 Task: Find connections with filter location Al Quşayr with filter topic #moneywith filter profile language Potuguese with filter current company Rangam with filter school Chennai jobs and careers with filter industry Environmental Services with filter service category Budgeting with filter keywords title Marketing Specialist
Action: Mouse moved to (611, 86)
Screenshot: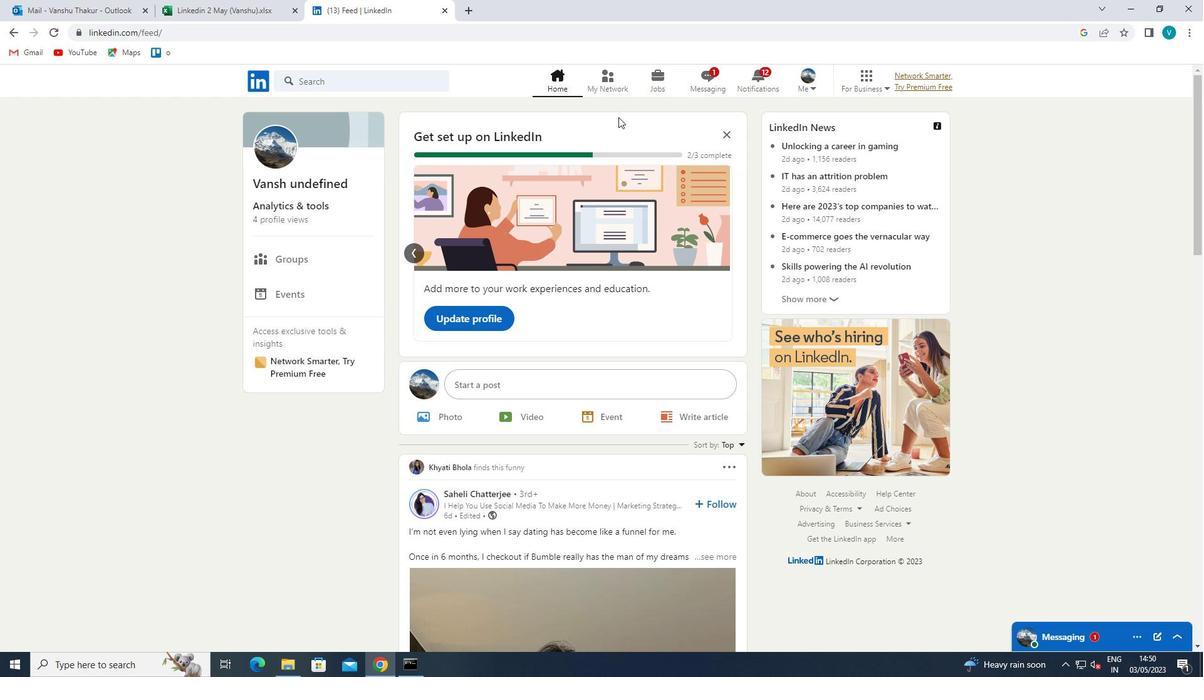 
Action: Mouse pressed left at (611, 86)
Screenshot: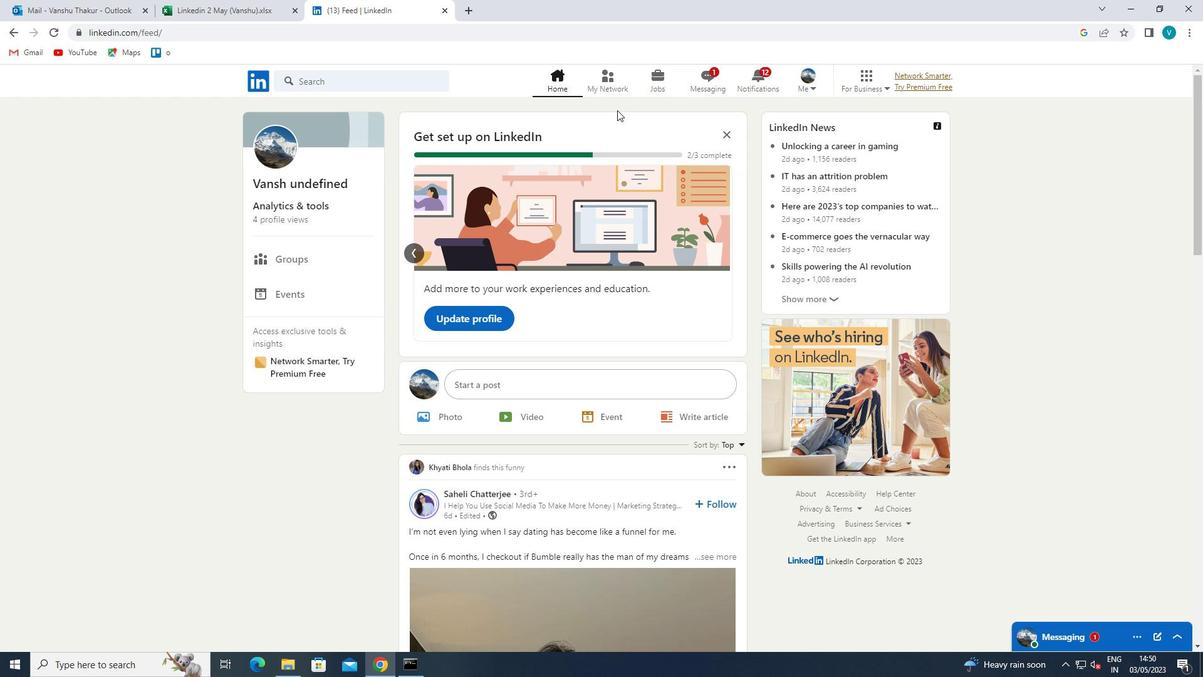 
Action: Mouse moved to (349, 156)
Screenshot: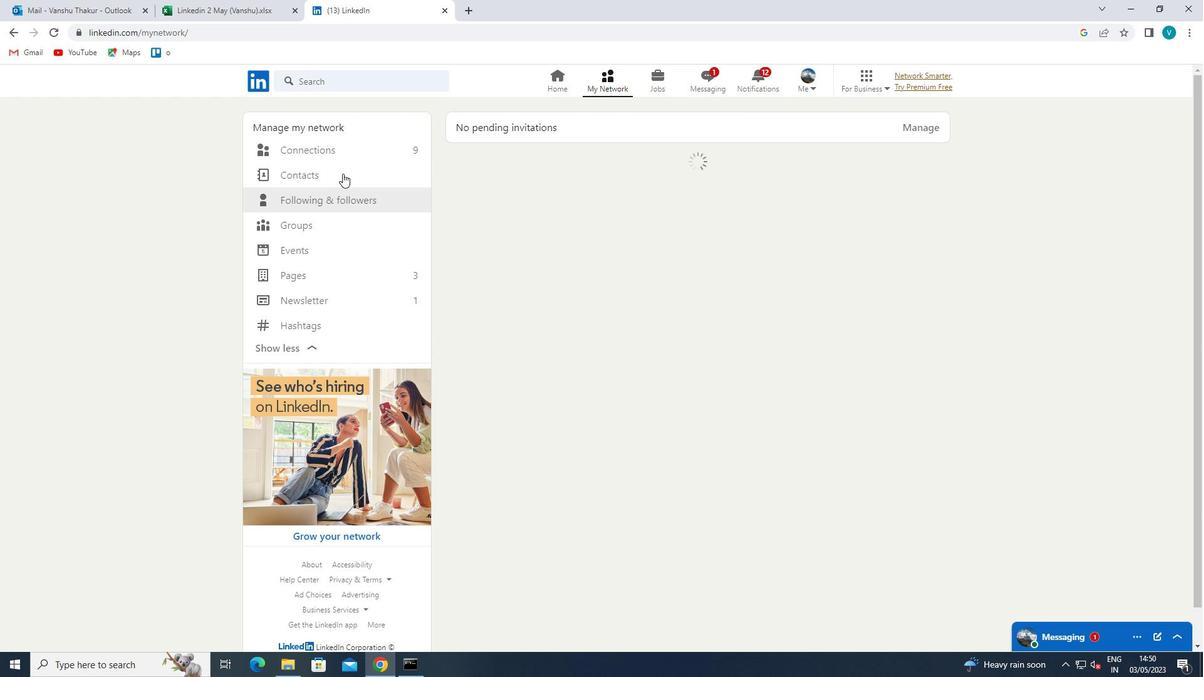 
Action: Mouse pressed left at (349, 156)
Screenshot: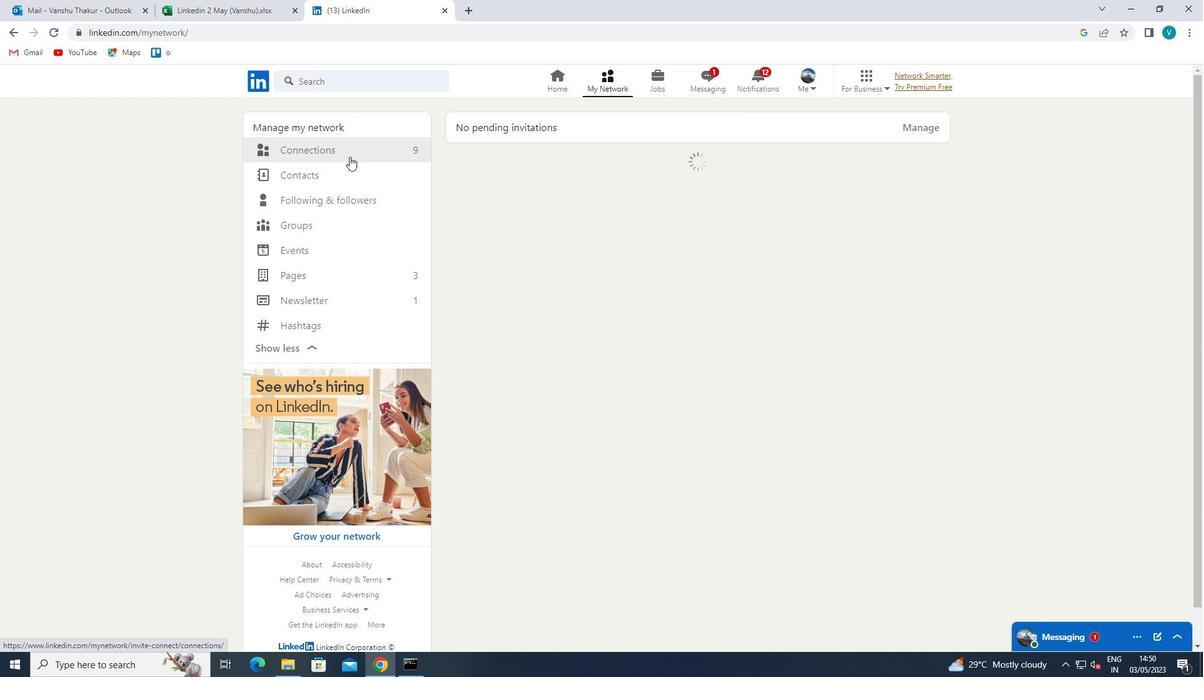 
Action: Mouse moved to (724, 156)
Screenshot: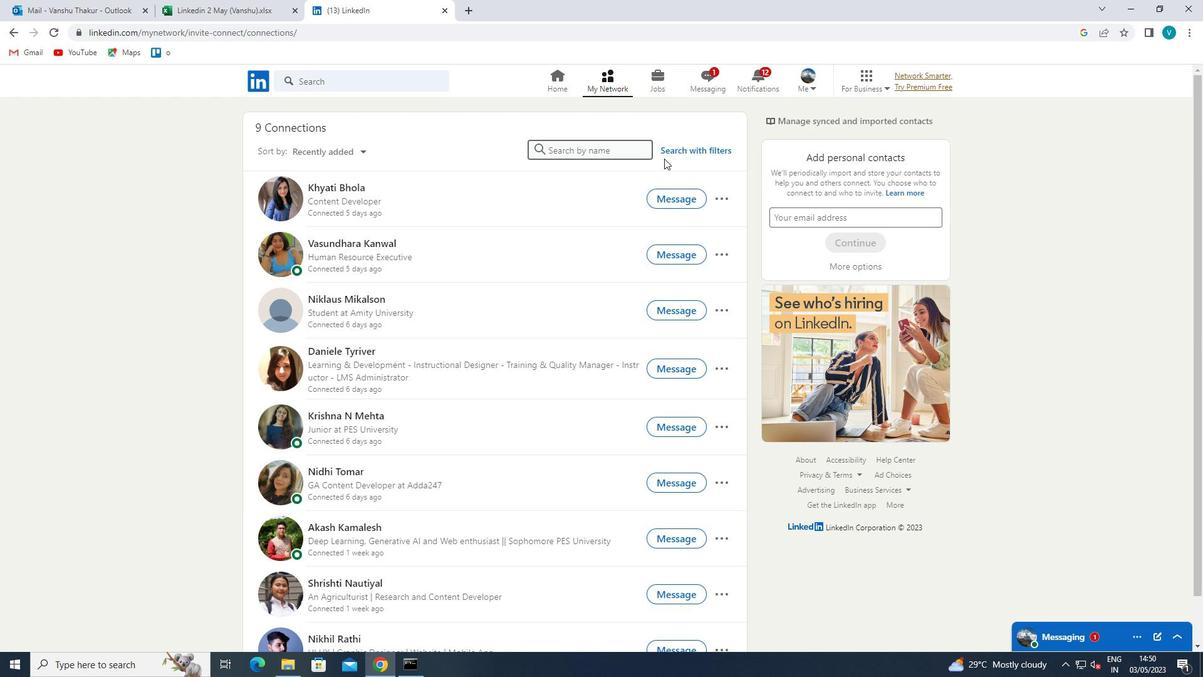 
Action: Mouse pressed left at (724, 156)
Screenshot: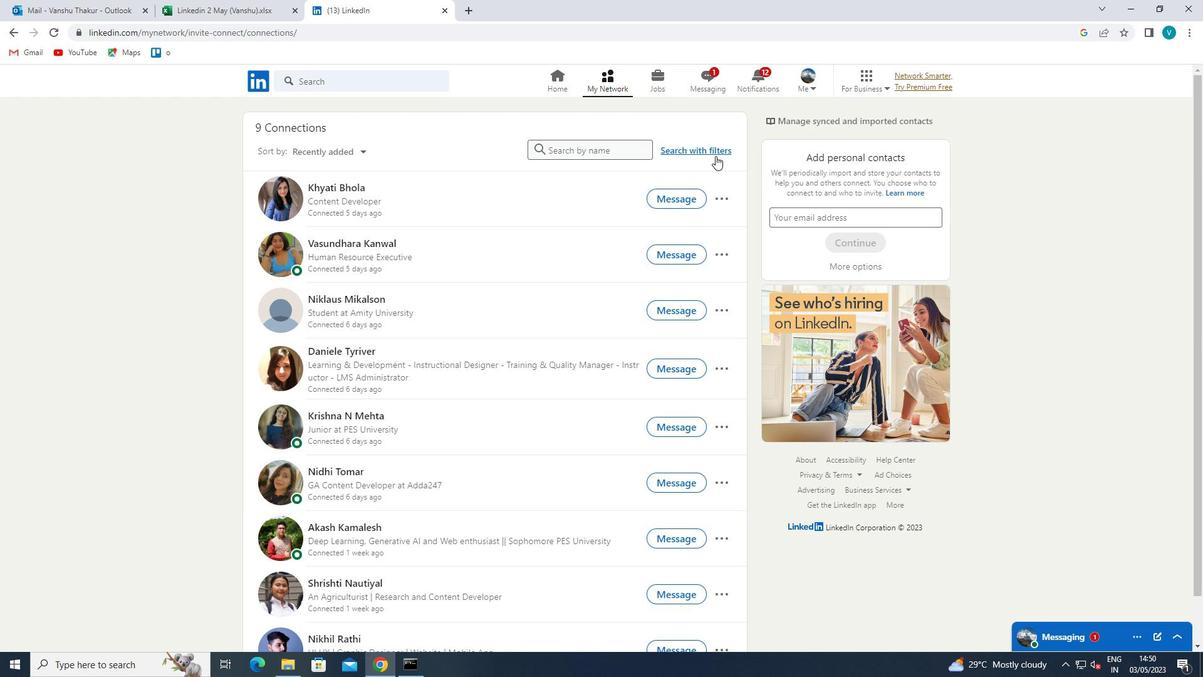 
Action: Mouse moved to (593, 122)
Screenshot: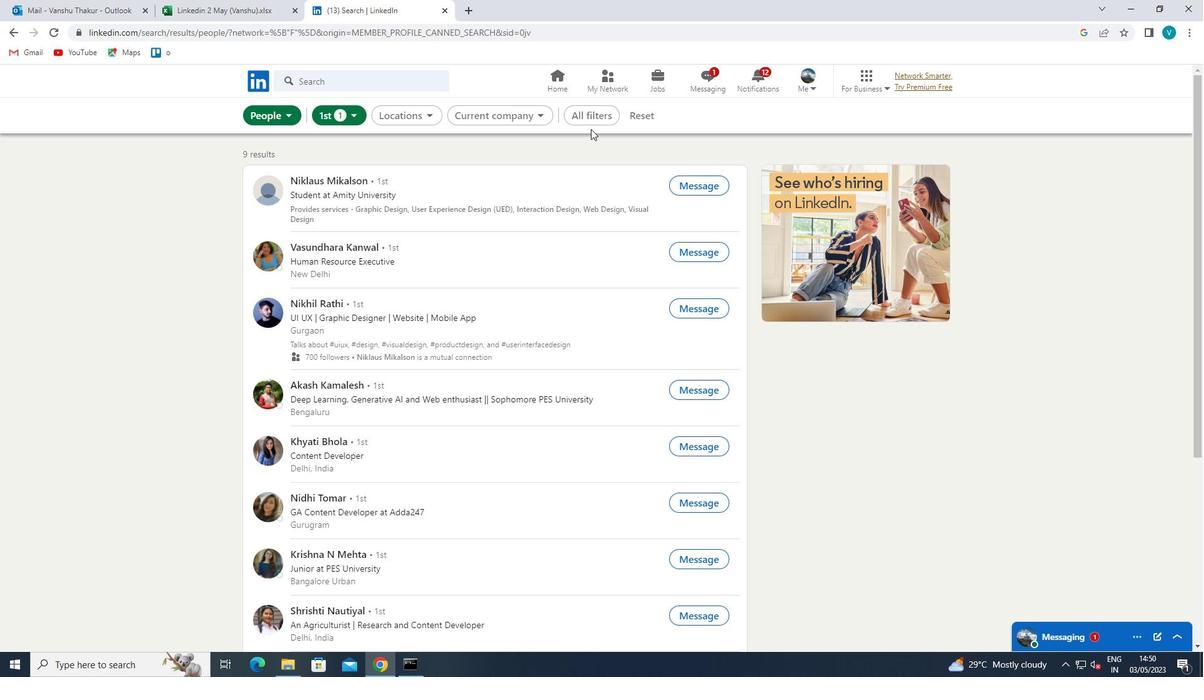 
Action: Mouse pressed left at (593, 122)
Screenshot: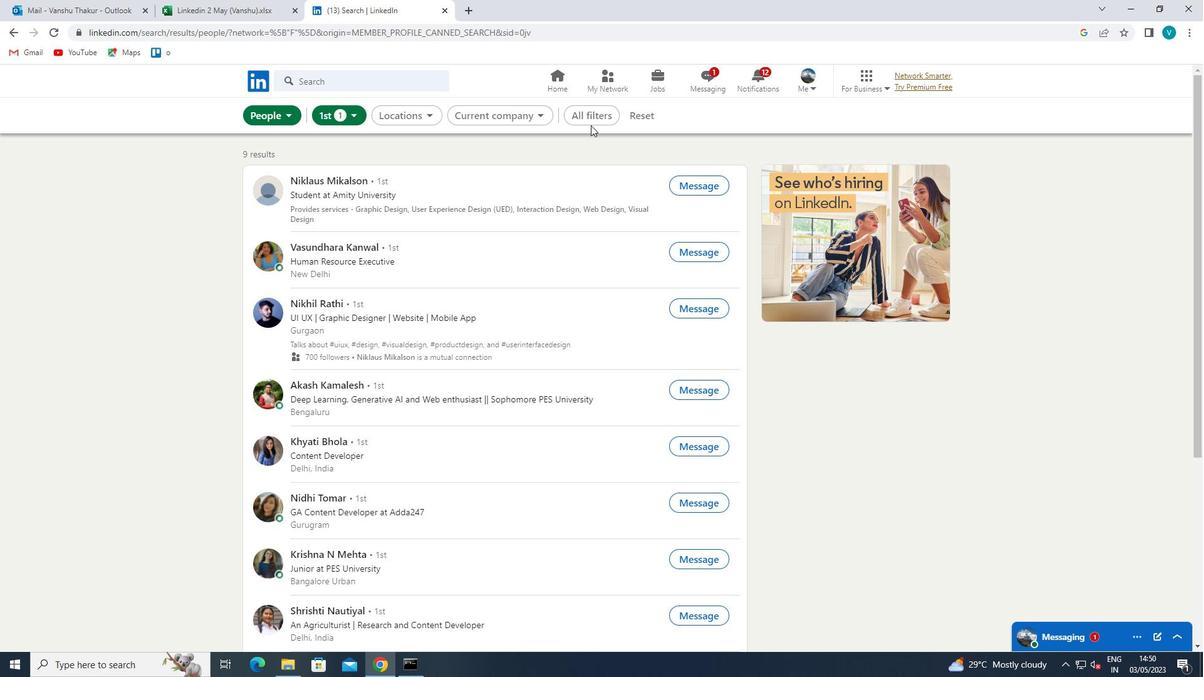 
Action: Mouse moved to (1104, 347)
Screenshot: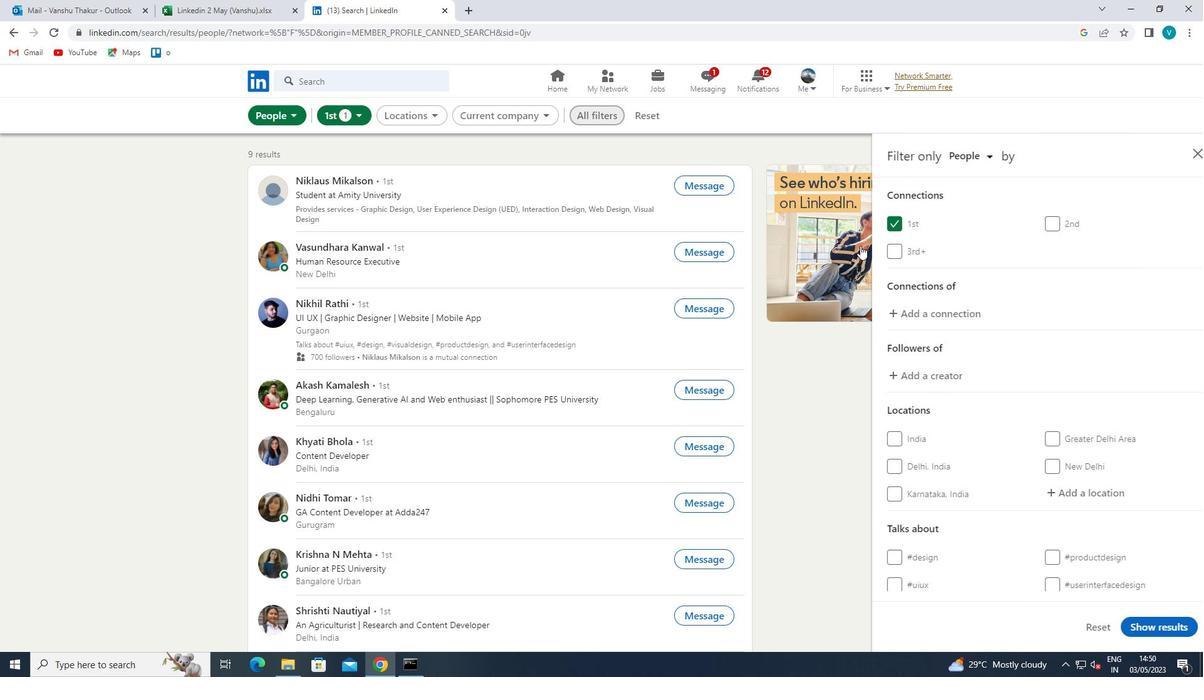 
Action: Mouse scrolled (1104, 347) with delta (0, 0)
Screenshot: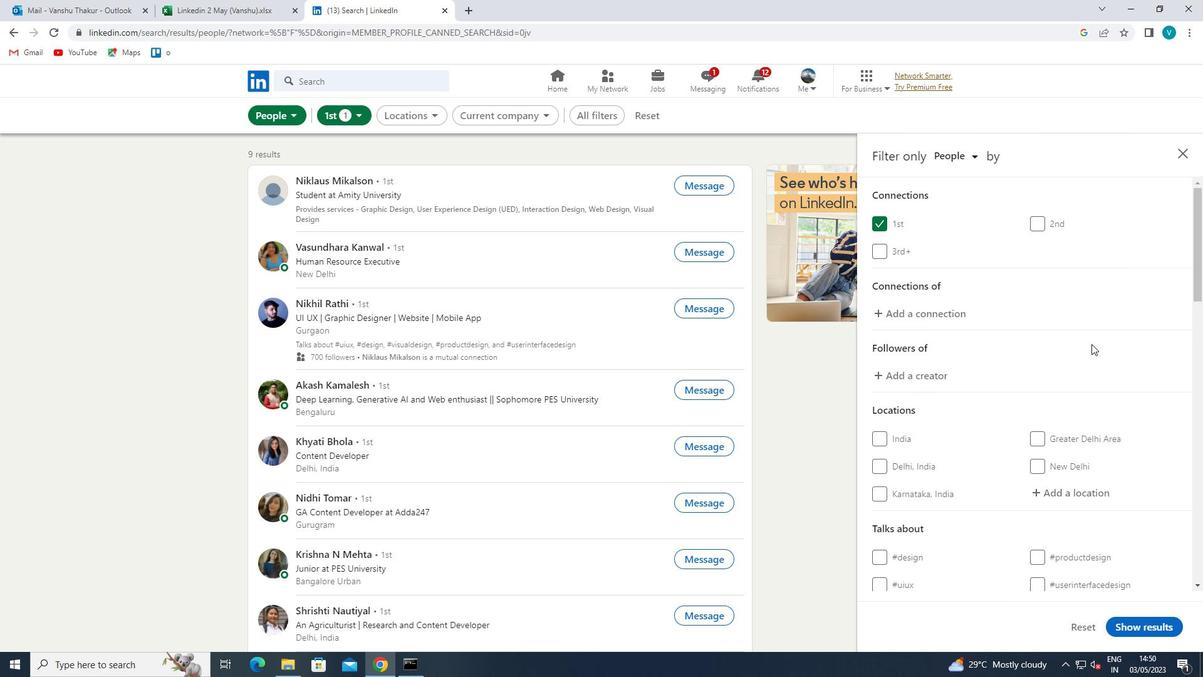 
Action: Mouse moved to (1086, 426)
Screenshot: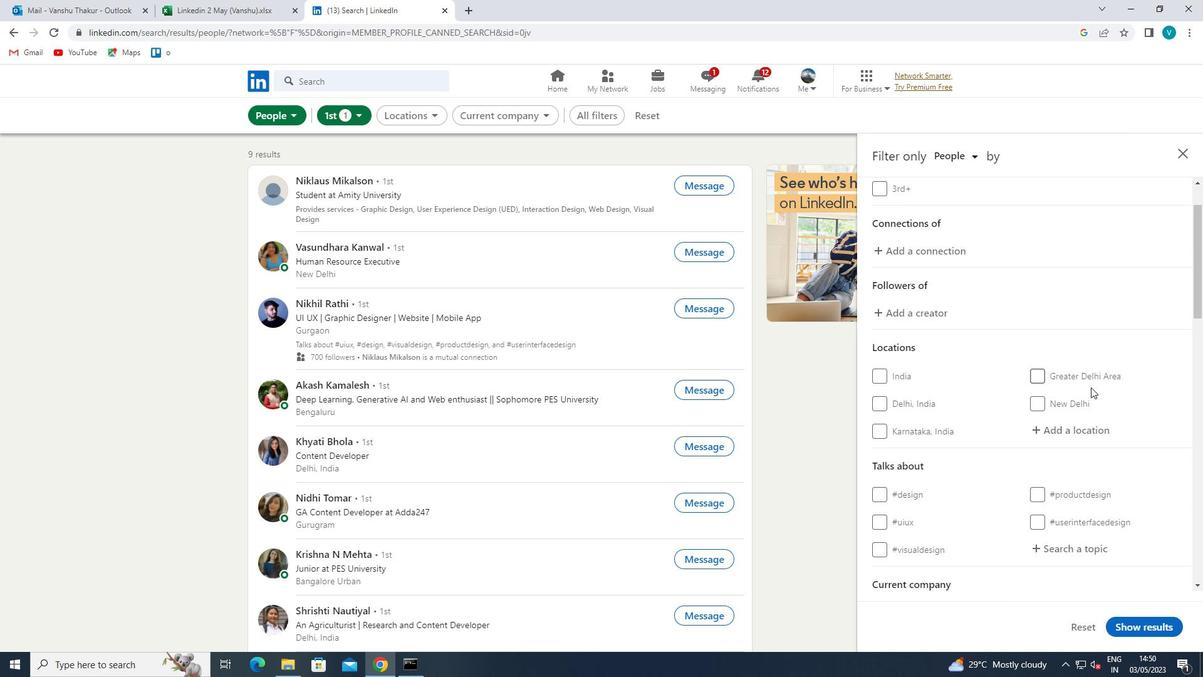 
Action: Mouse pressed left at (1086, 426)
Screenshot: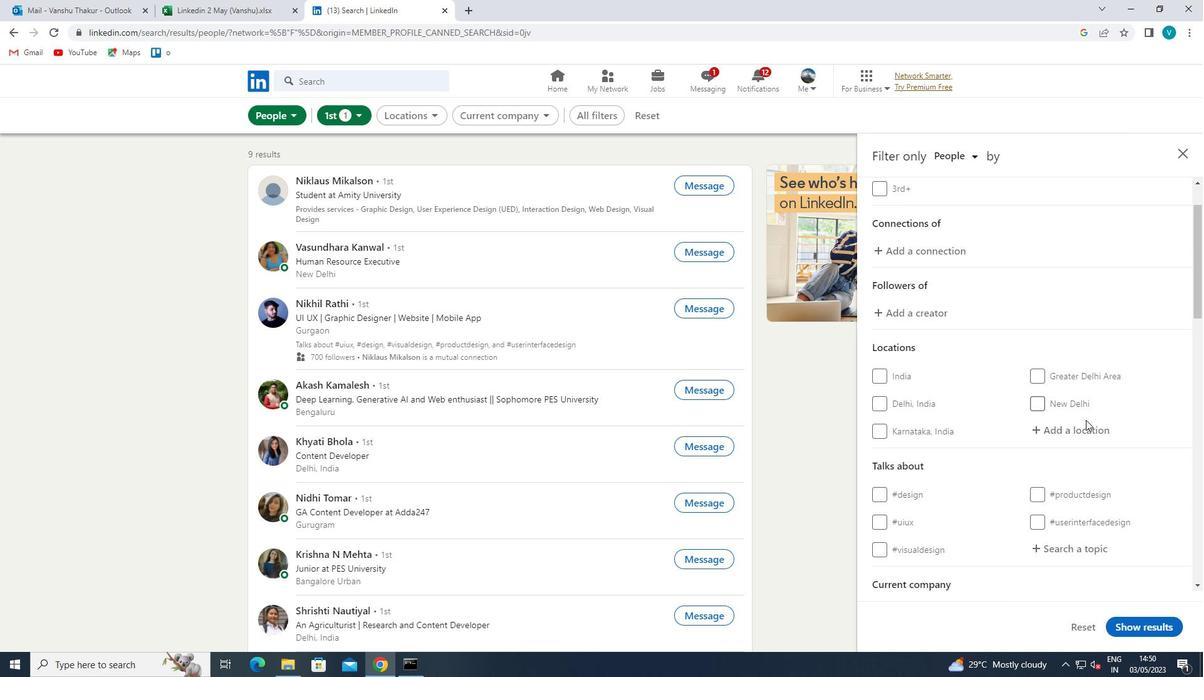 
Action: Key pressed <Key.shift><Key.shift><Key.shift><Key.shift><Key.shift><Key.shift>AI<Key.space><Key.shift><Key.shift>QUSAYR
Screenshot: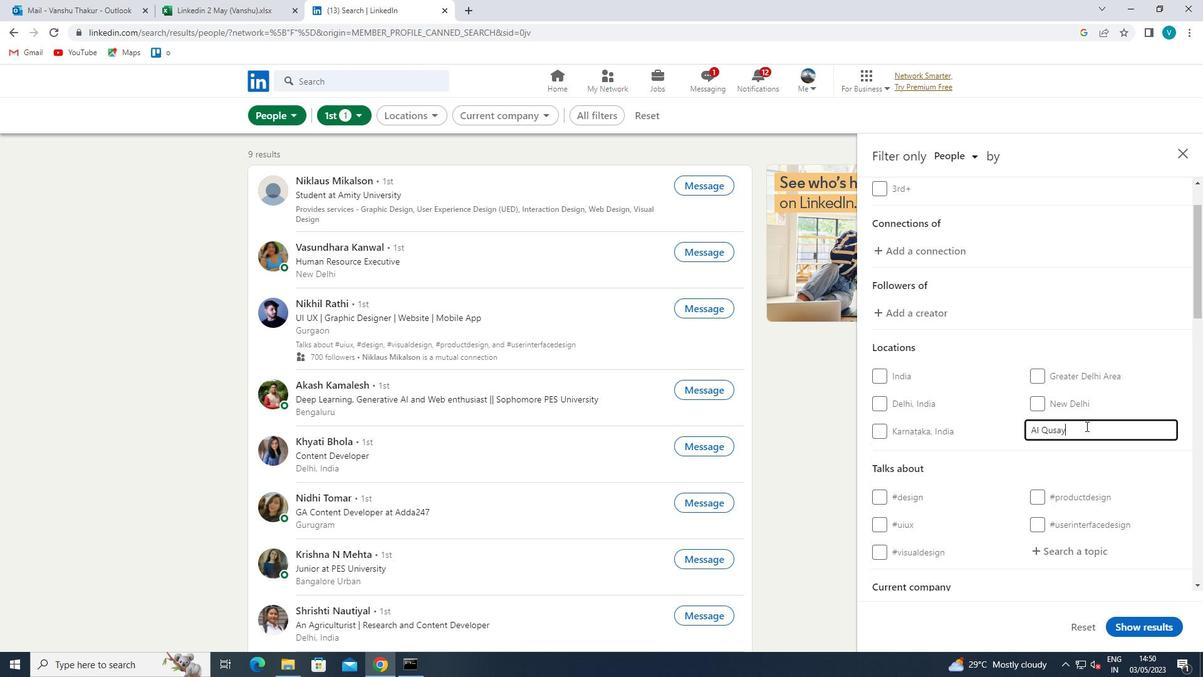 
Action: Mouse moved to (1026, 455)
Screenshot: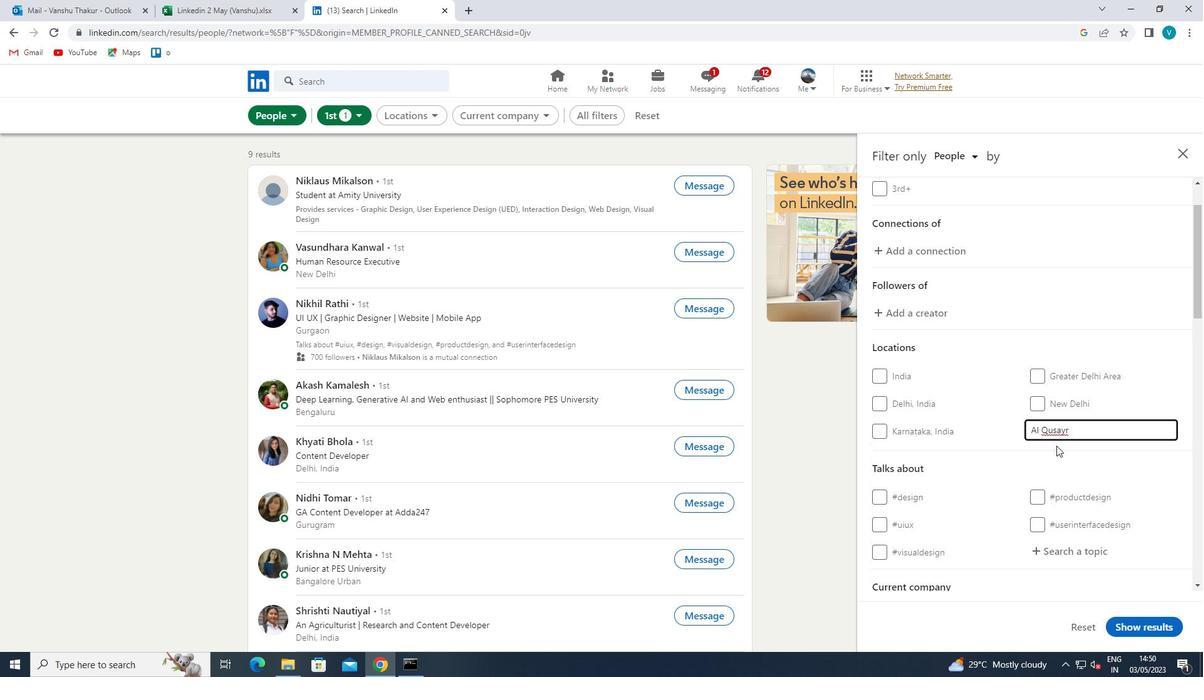 
Action: Mouse pressed left at (1026, 455)
Screenshot: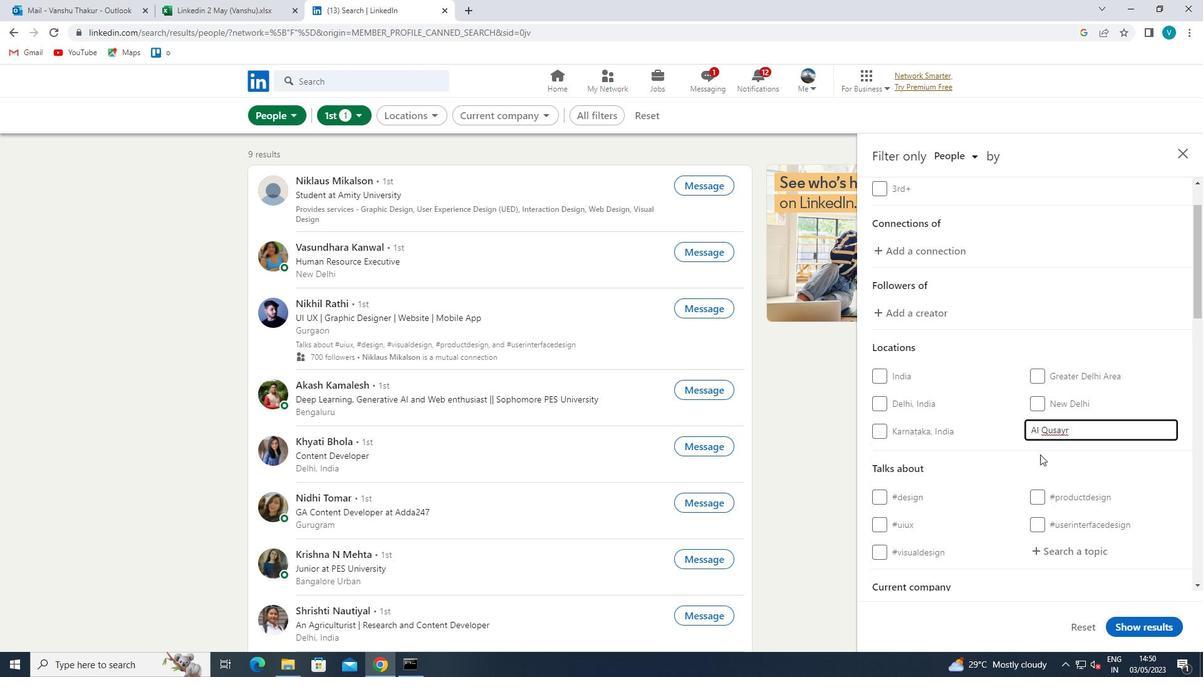 
Action: Mouse scrolled (1026, 454) with delta (0, 0)
Screenshot: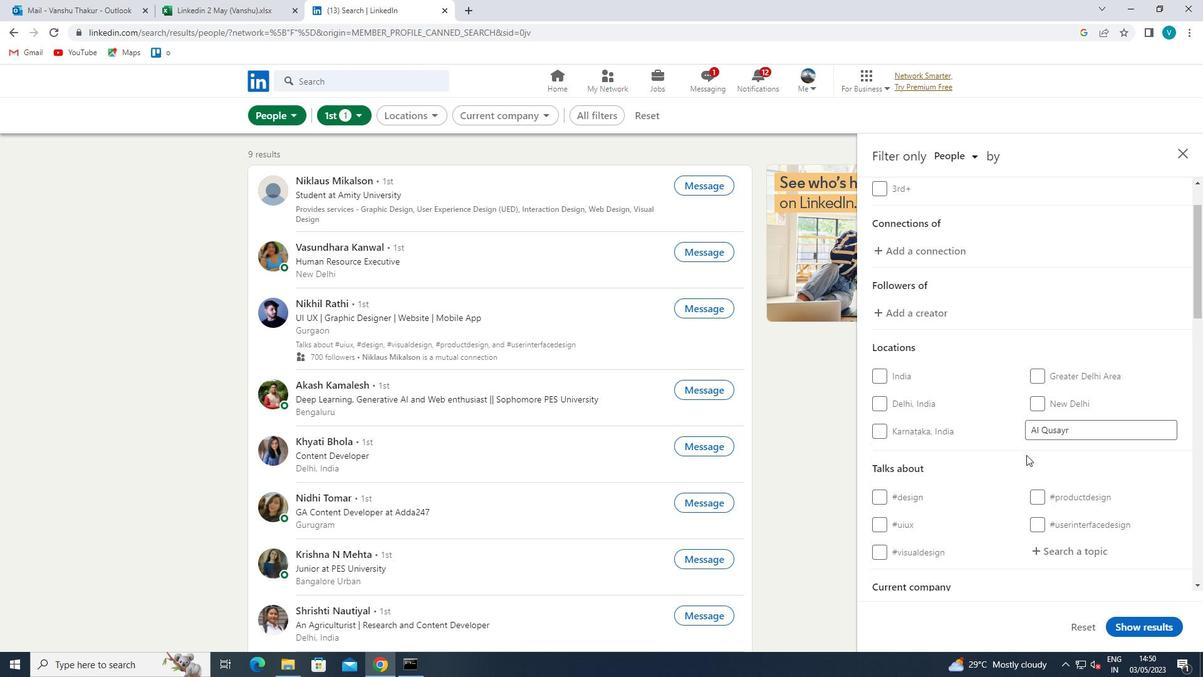 
Action: Mouse scrolled (1026, 454) with delta (0, 0)
Screenshot: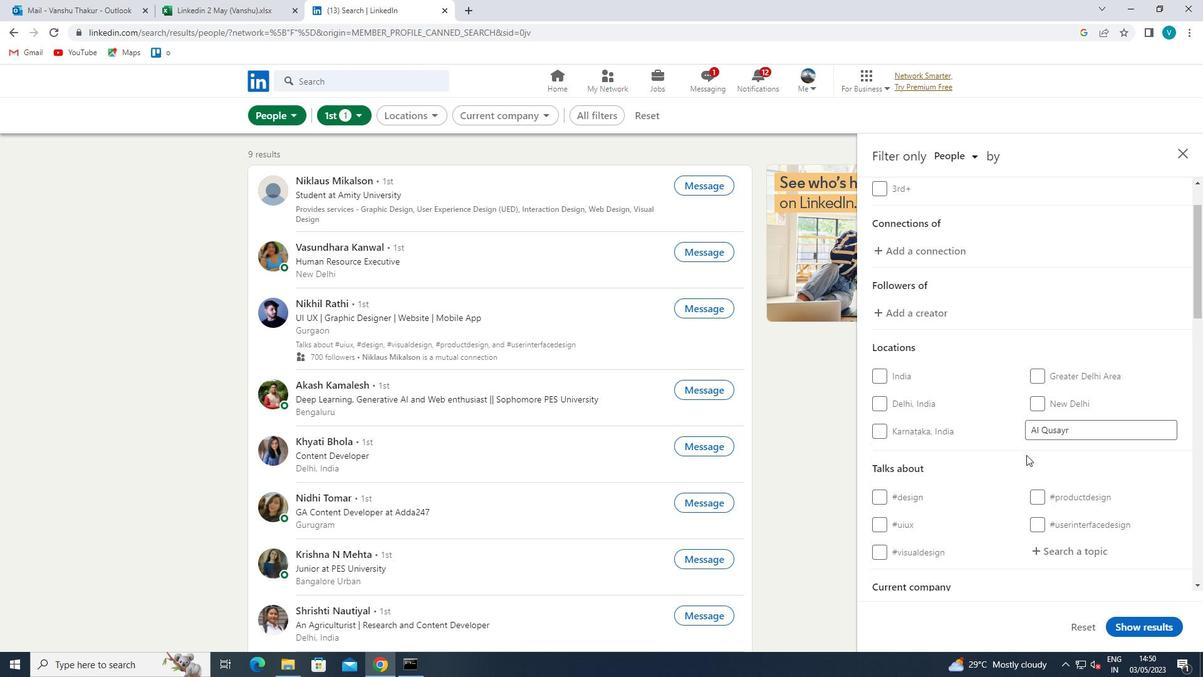 
Action: Mouse moved to (1057, 428)
Screenshot: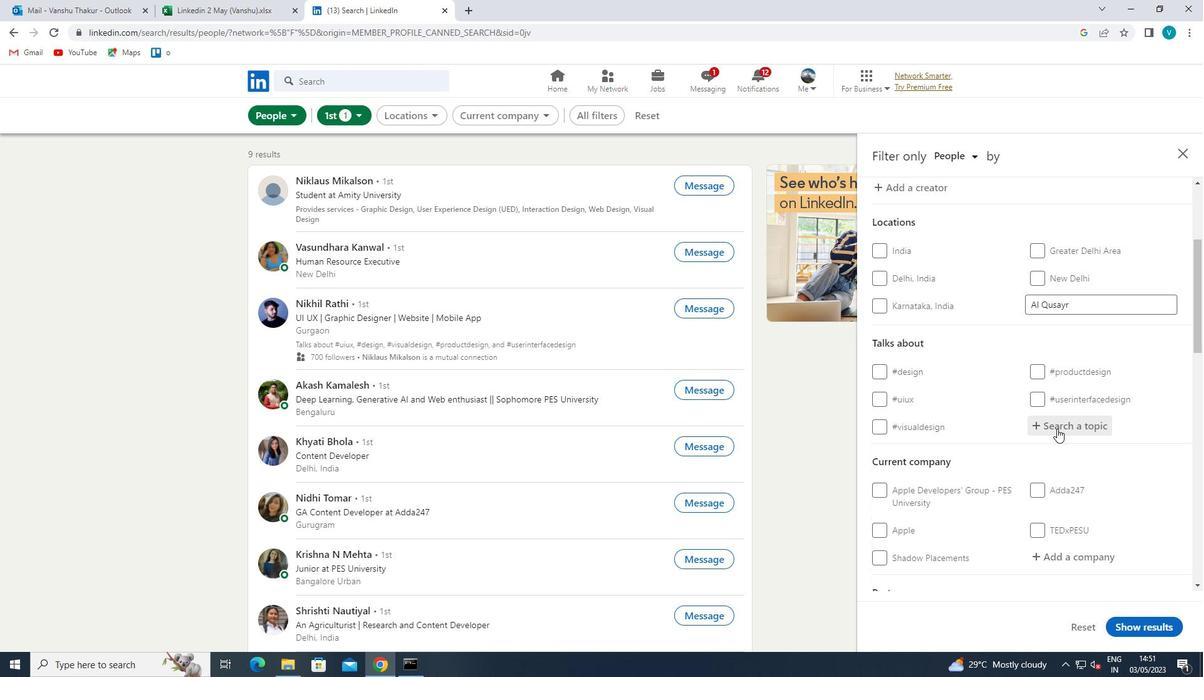 
Action: Mouse pressed left at (1057, 428)
Screenshot: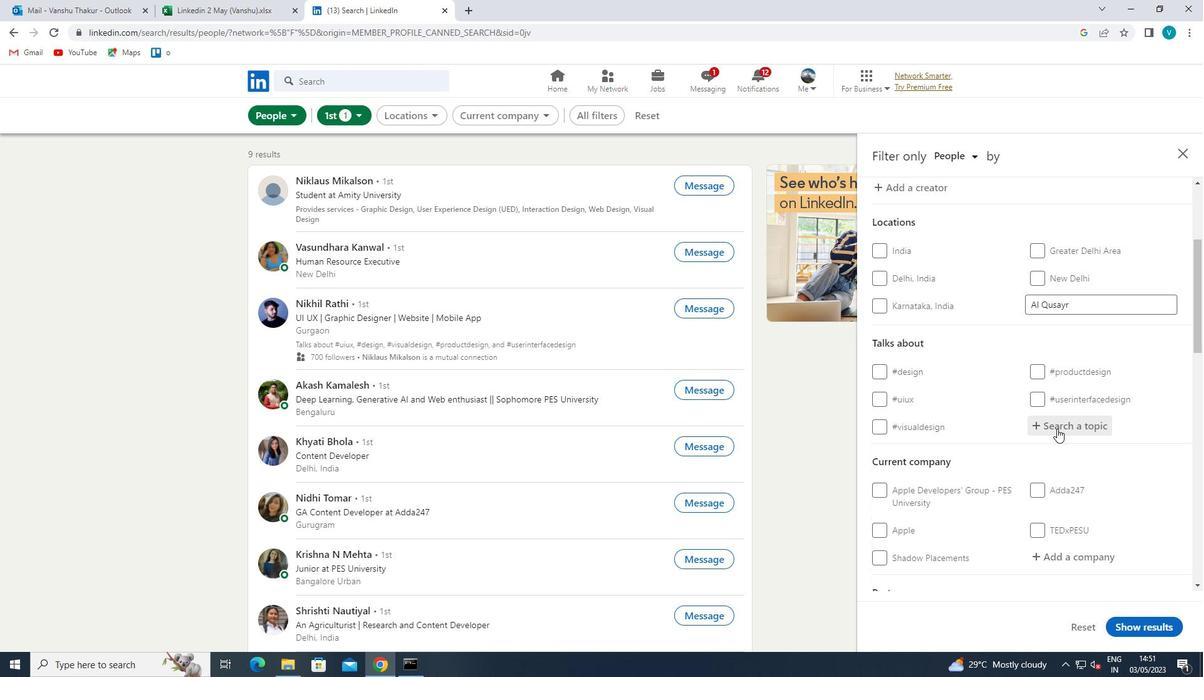
Action: Key pressed <Key.shift>#MONEY
Screenshot: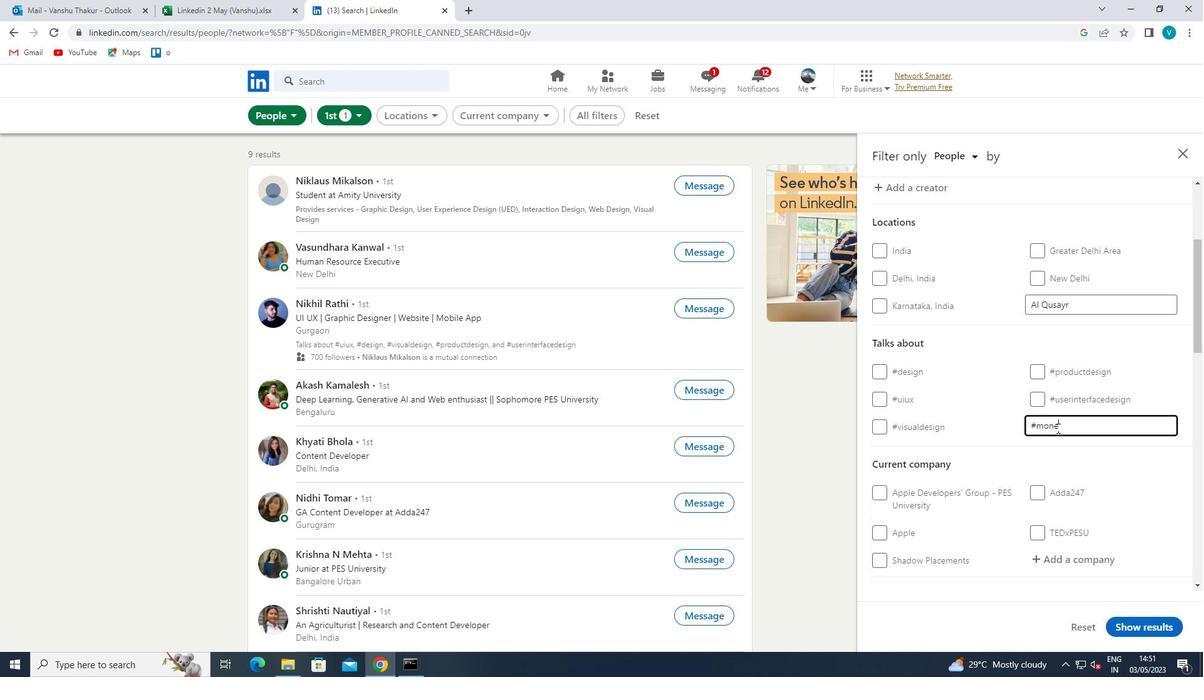 
Action: Mouse moved to (1018, 450)
Screenshot: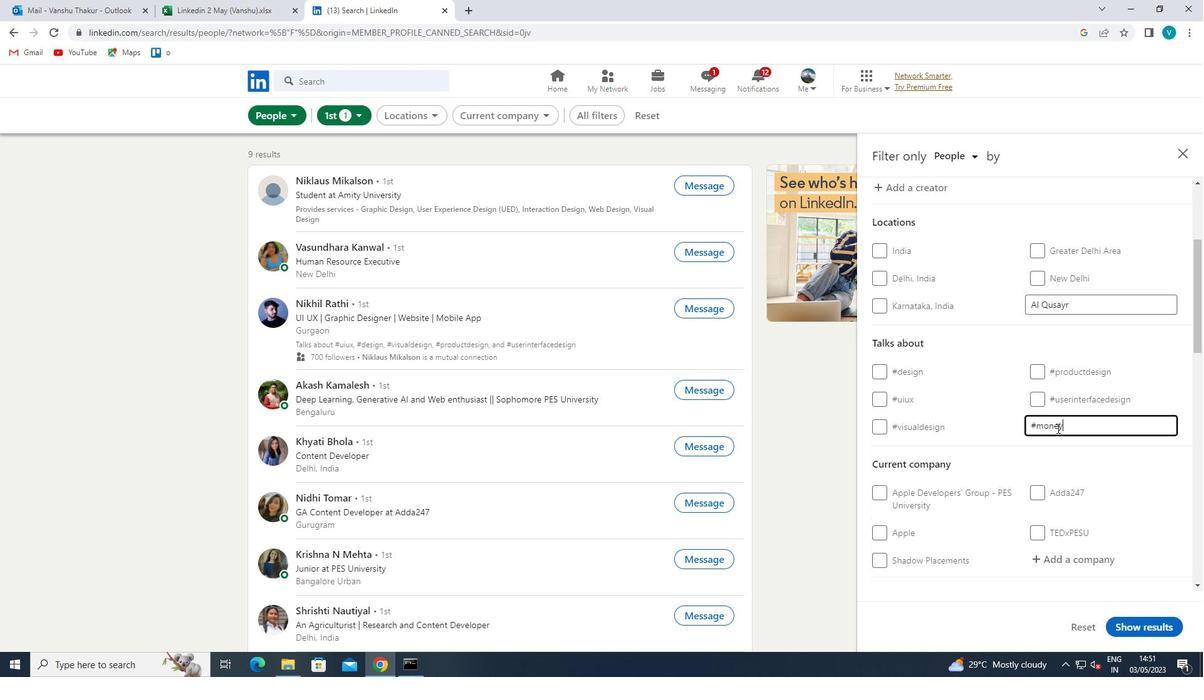 
Action: Mouse pressed left at (1018, 450)
Screenshot: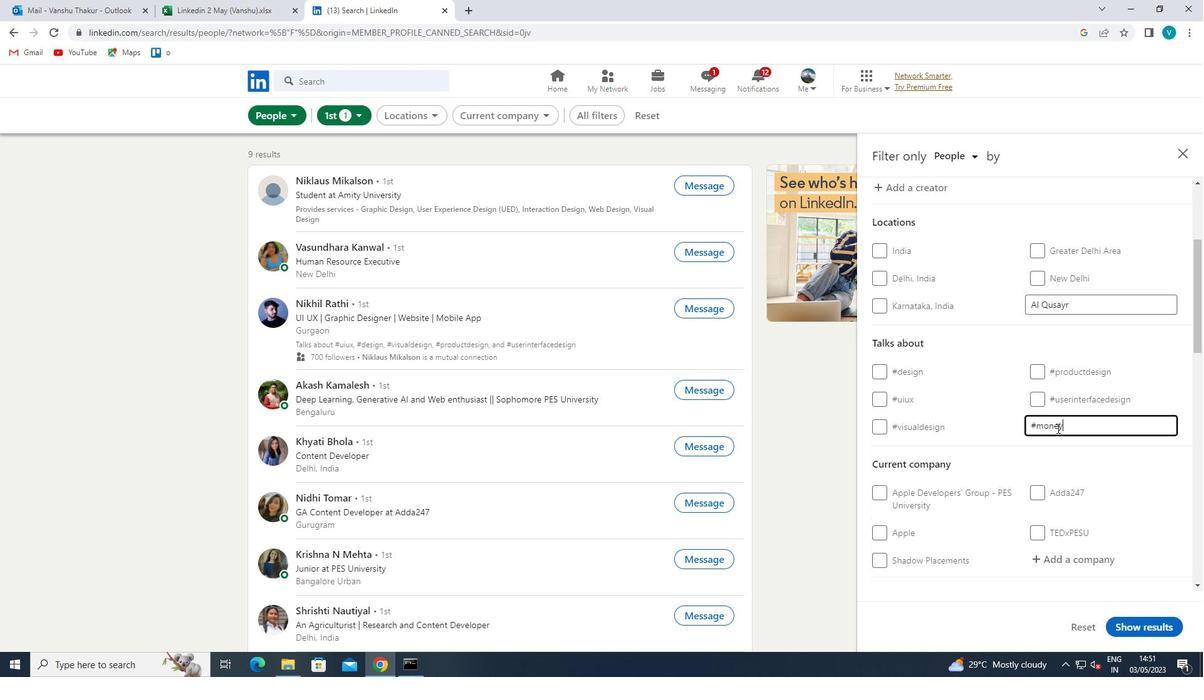
Action: Mouse scrolled (1018, 450) with delta (0, 0)
Screenshot: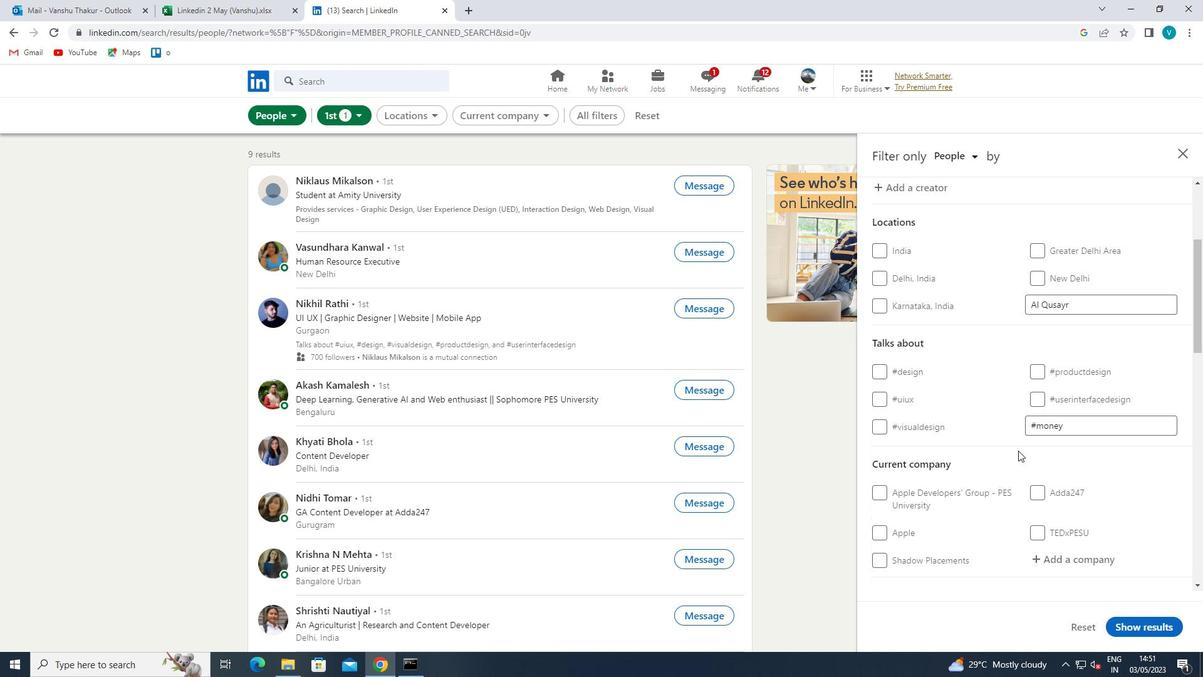 
Action: Mouse scrolled (1018, 450) with delta (0, 0)
Screenshot: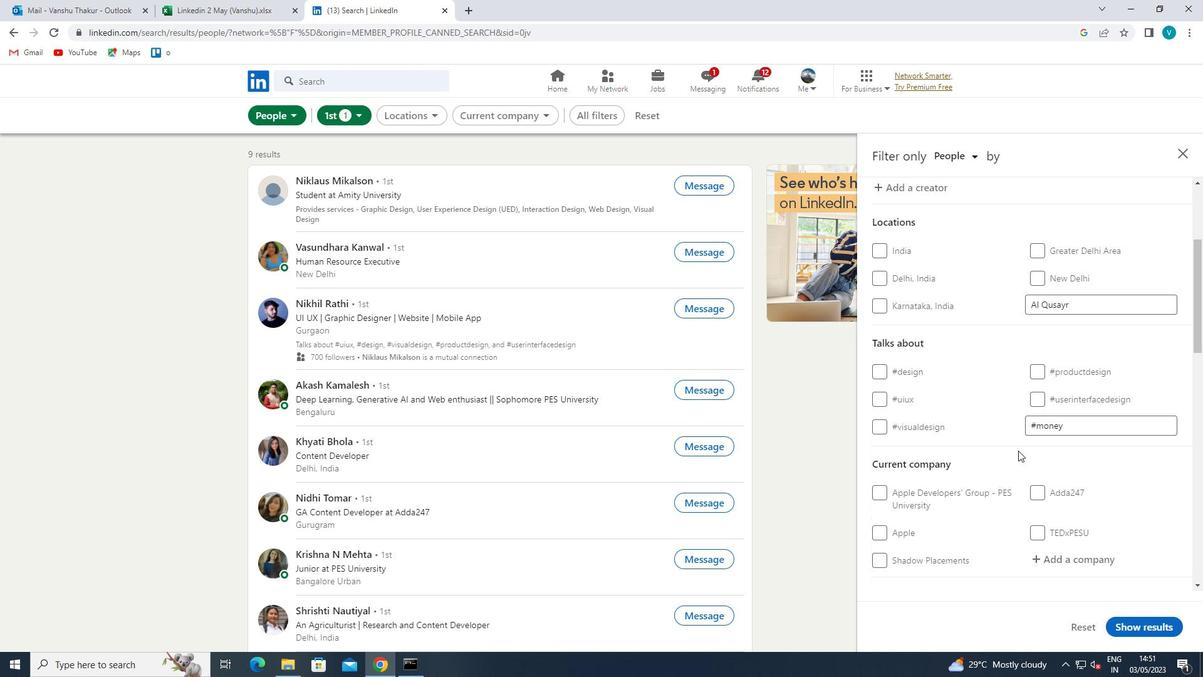 
Action: Mouse moved to (1067, 437)
Screenshot: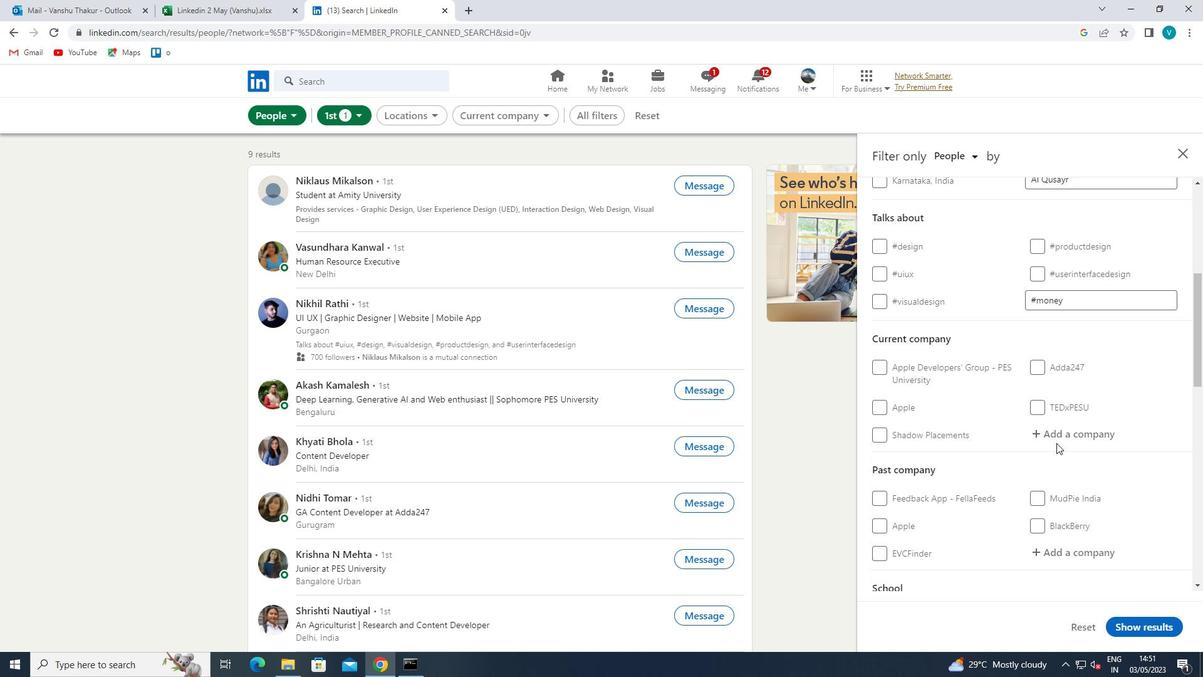 
Action: Mouse pressed left at (1067, 437)
Screenshot: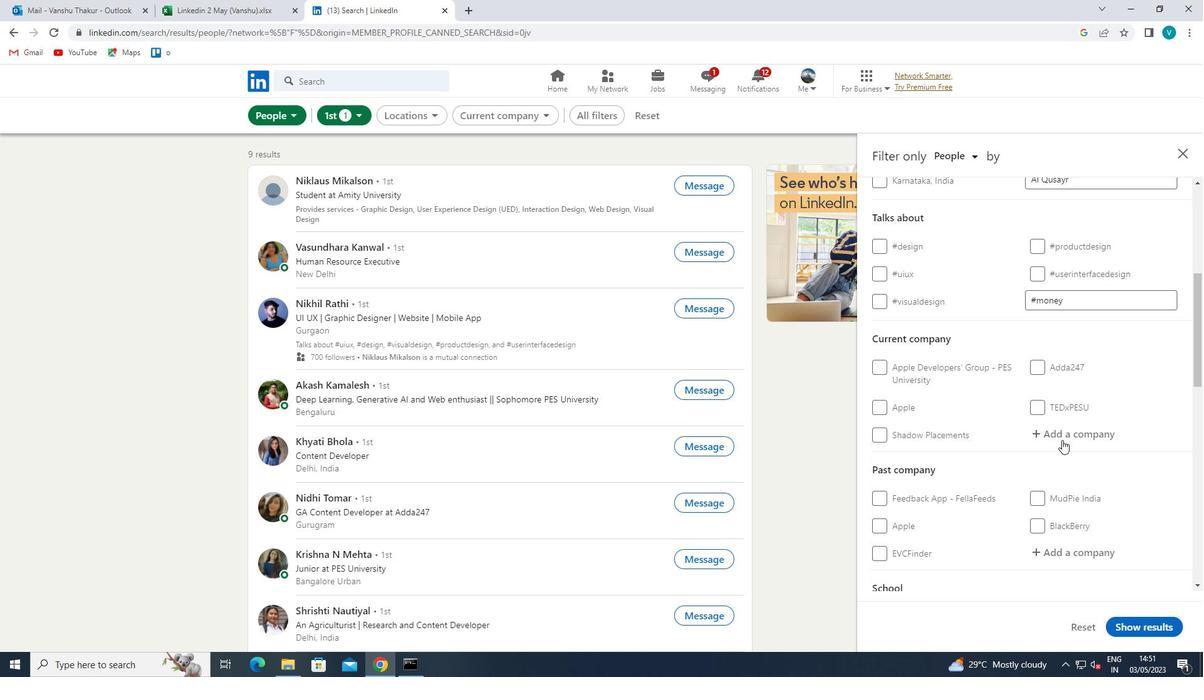 
Action: Key pressed <Key.shift>RANGAM
Screenshot: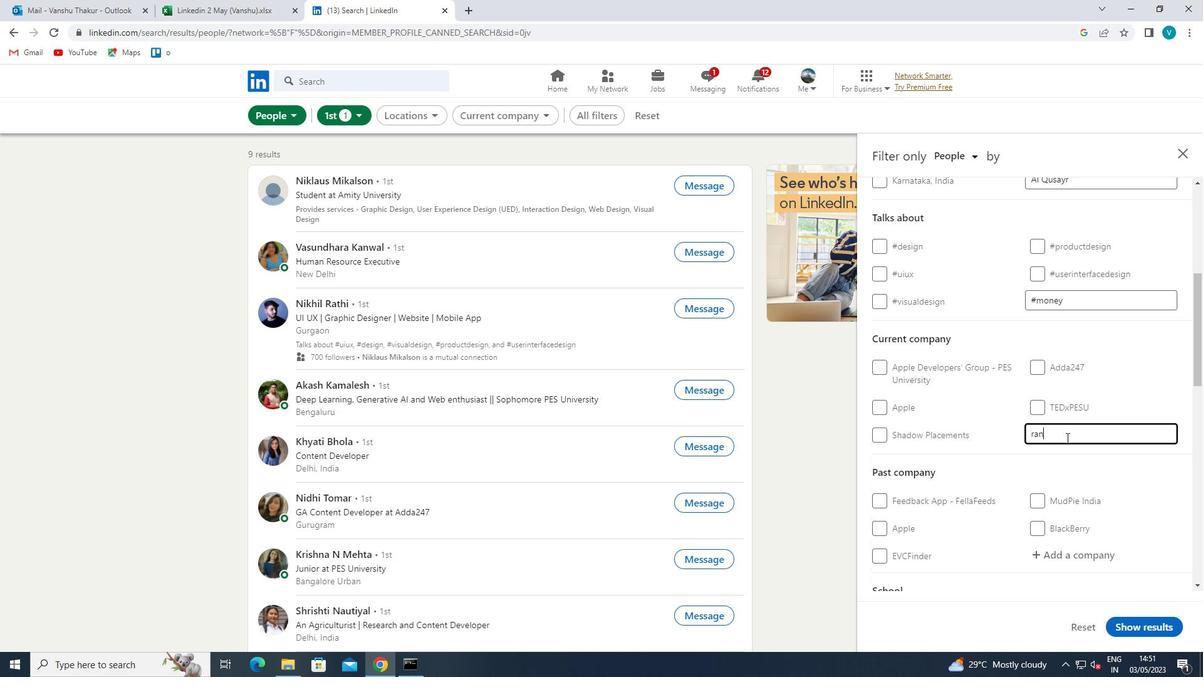 
Action: Mouse moved to (1052, 447)
Screenshot: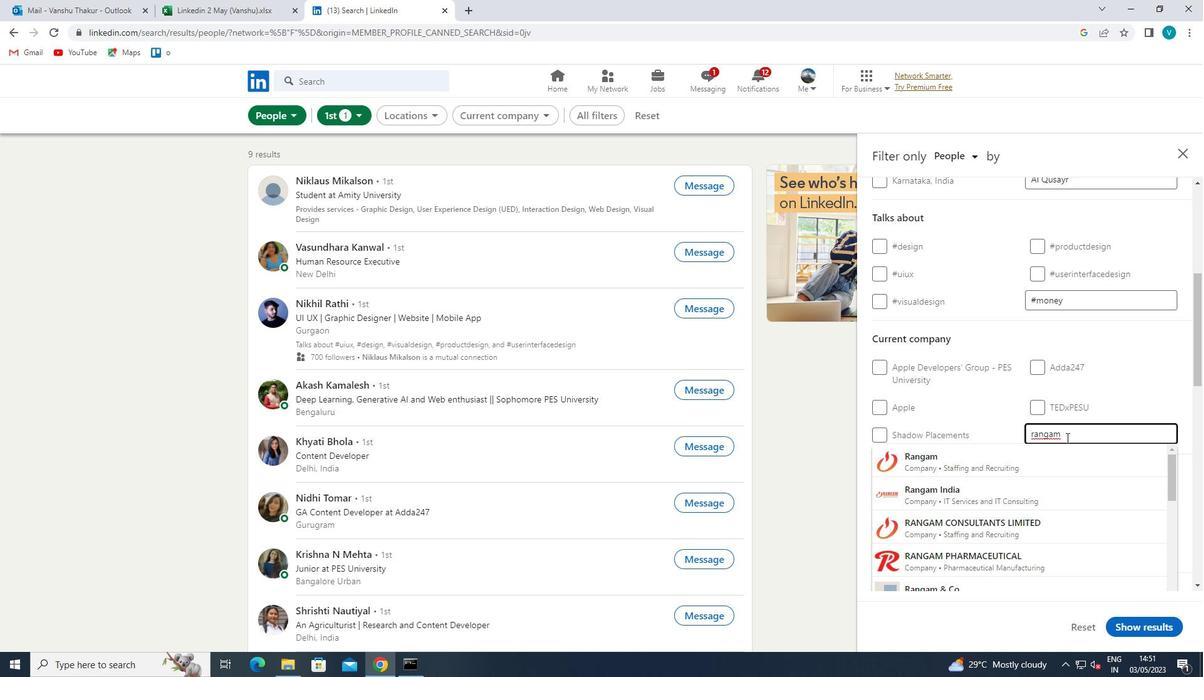
Action: Mouse pressed left at (1052, 447)
Screenshot: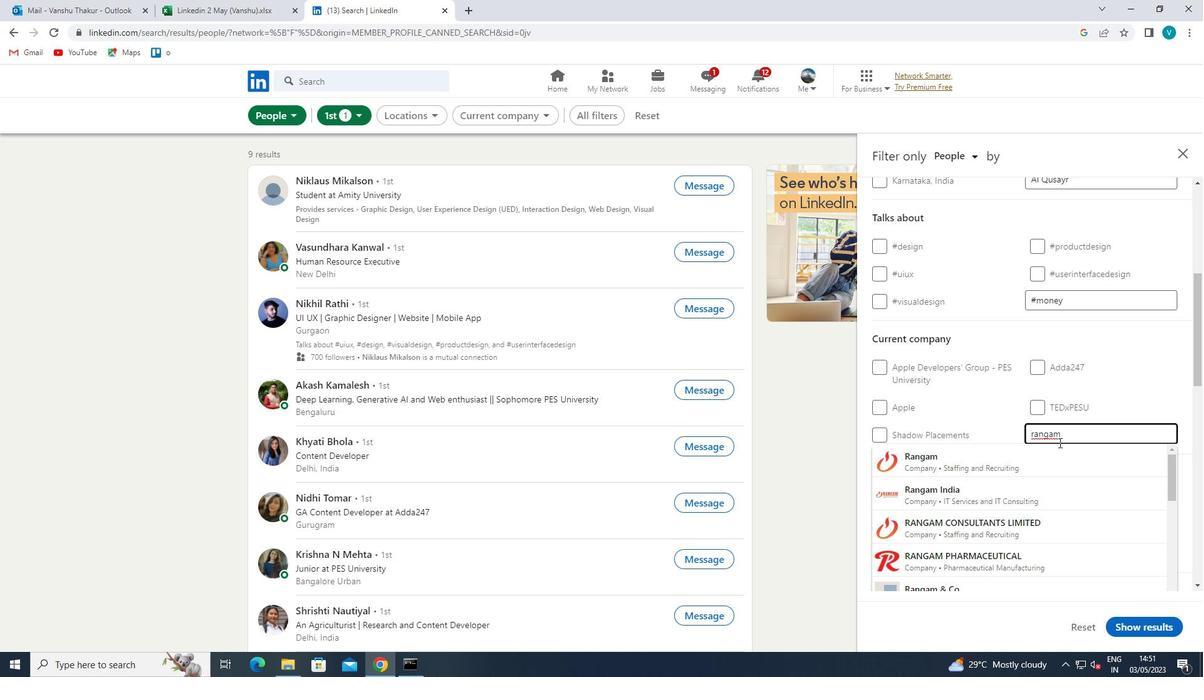 
Action: Mouse scrolled (1052, 446) with delta (0, 0)
Screenshot: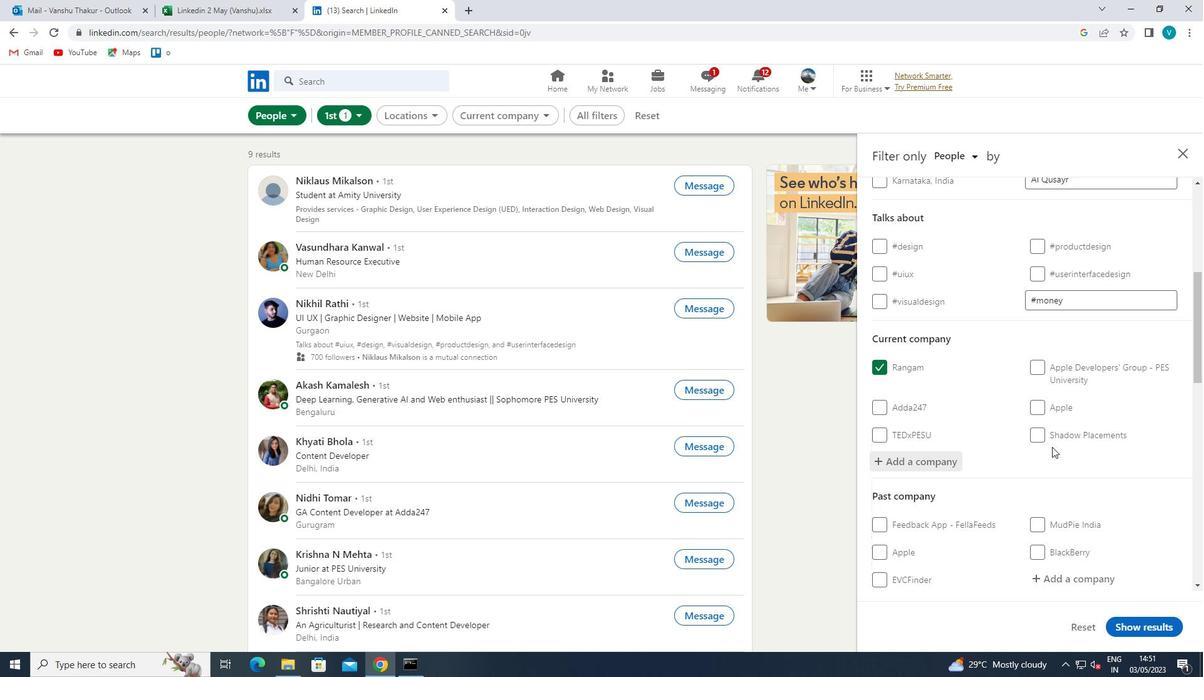 
Action: Mouse scrolled (1052, 446) with delta (0, 0)
Screenshot: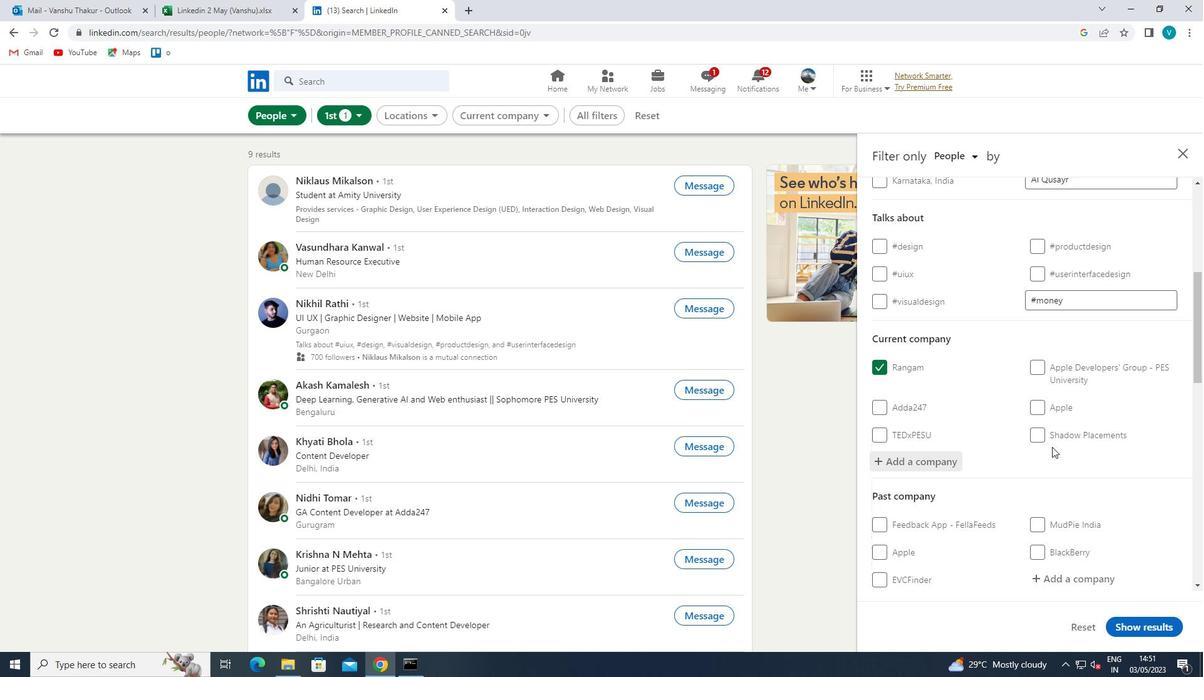 
Action: Mouse scrolled (1052, 446) with delta (0, 0)
Screenshot: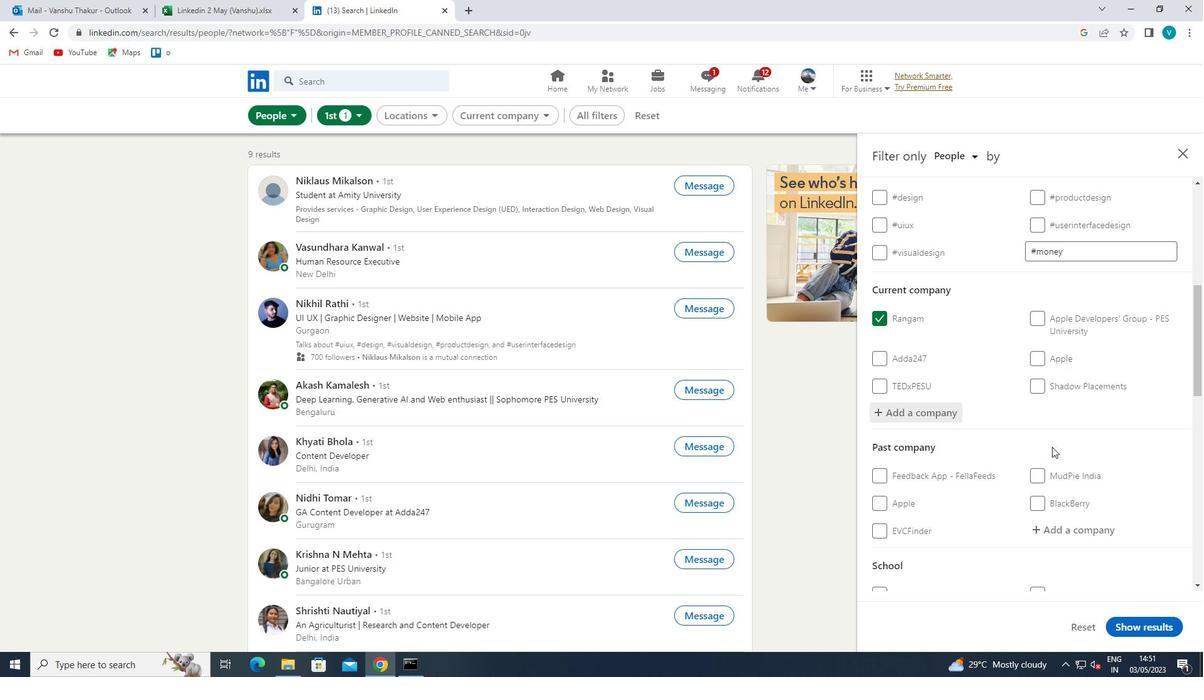 
Action: Mouse scrolled (1052, 446) with delta (0, 0)
Screenshot: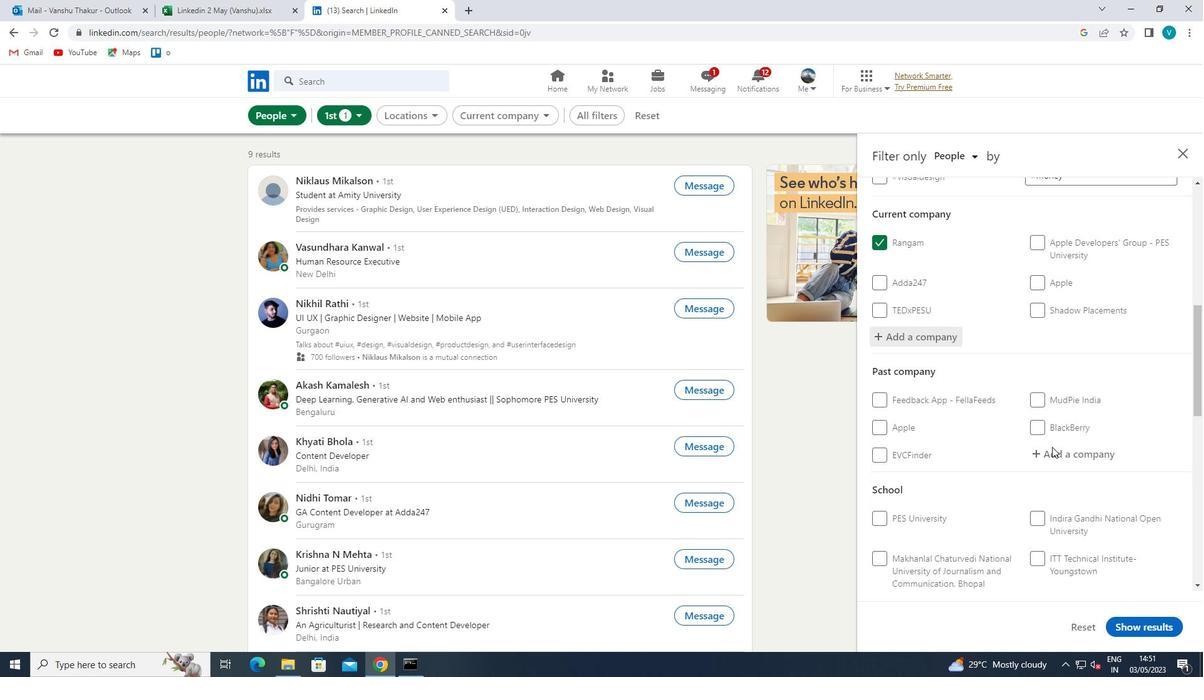 
Action: Mouse scrolled (1052, 446) with delta (0, 0)
Screenshot: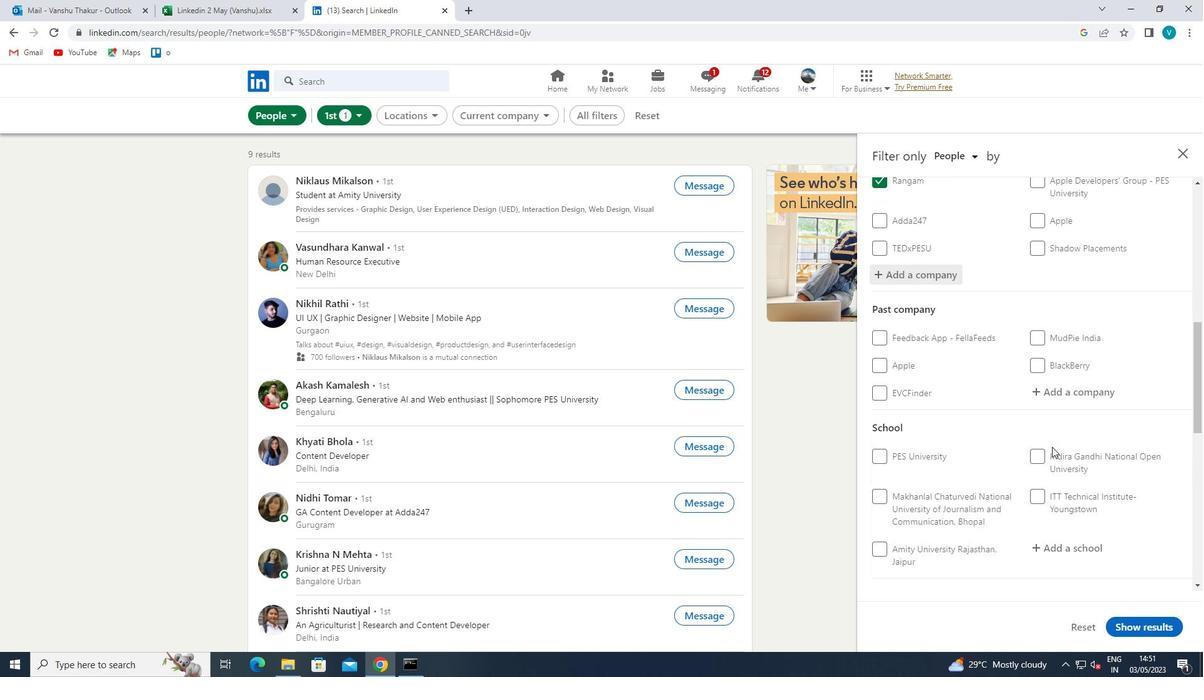
Action: Mouse moved to (1072, 436)
Screenshot: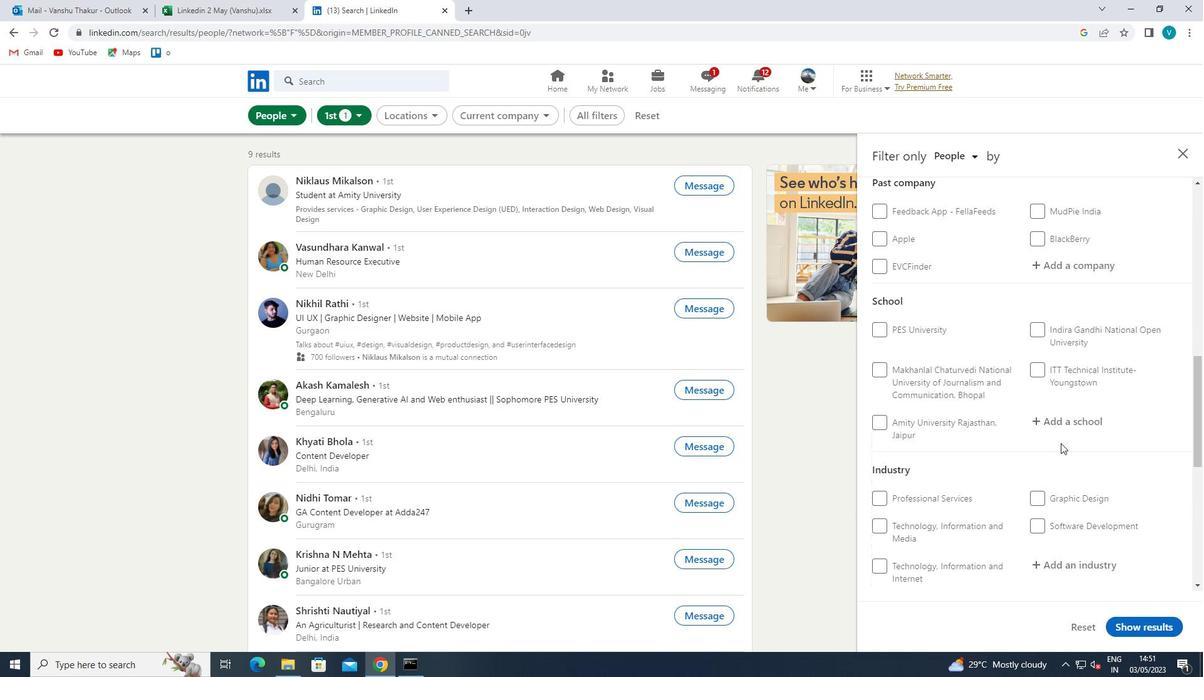 
Action: Mouse pressed left at (1072, 436)
Screenshot: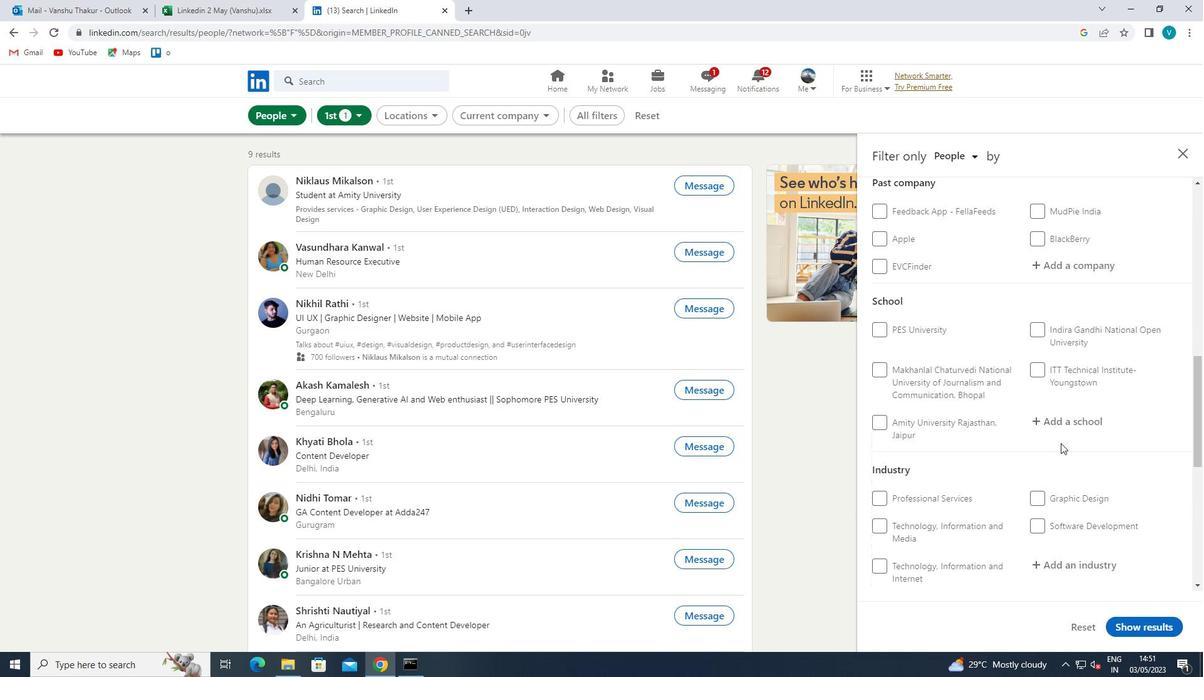 
Action: Mouse moved to (1075, 426)
Screenshot: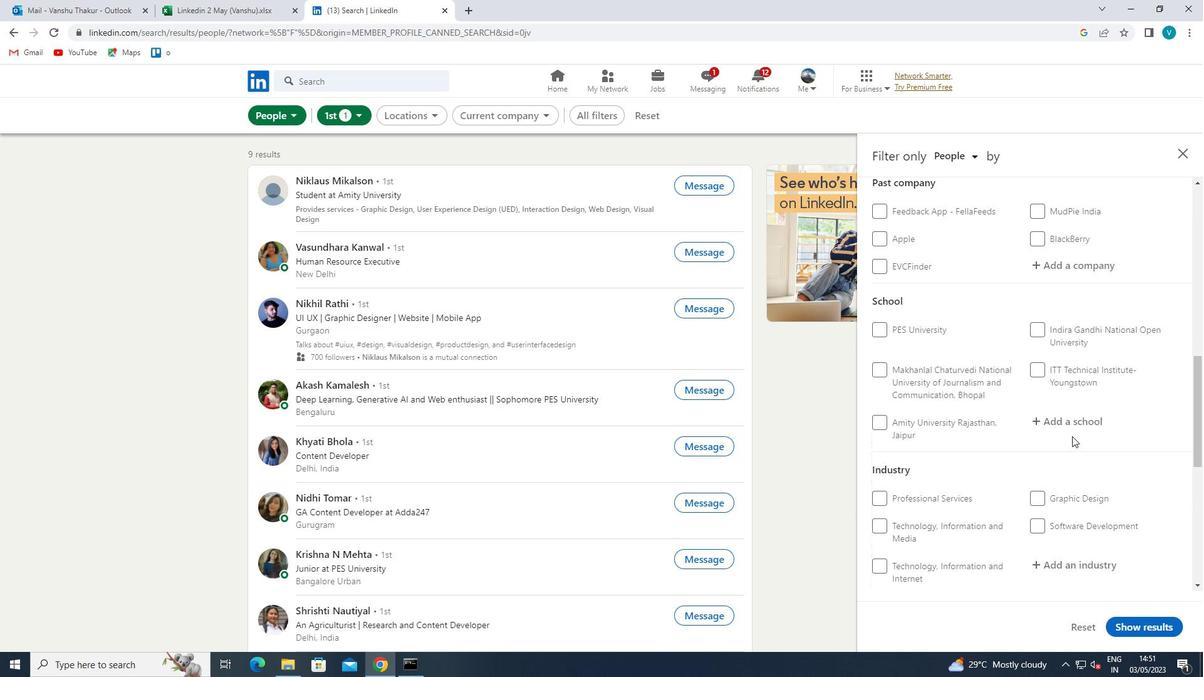
Action: Mouse pressed left at (1075, 426)
Screenshot: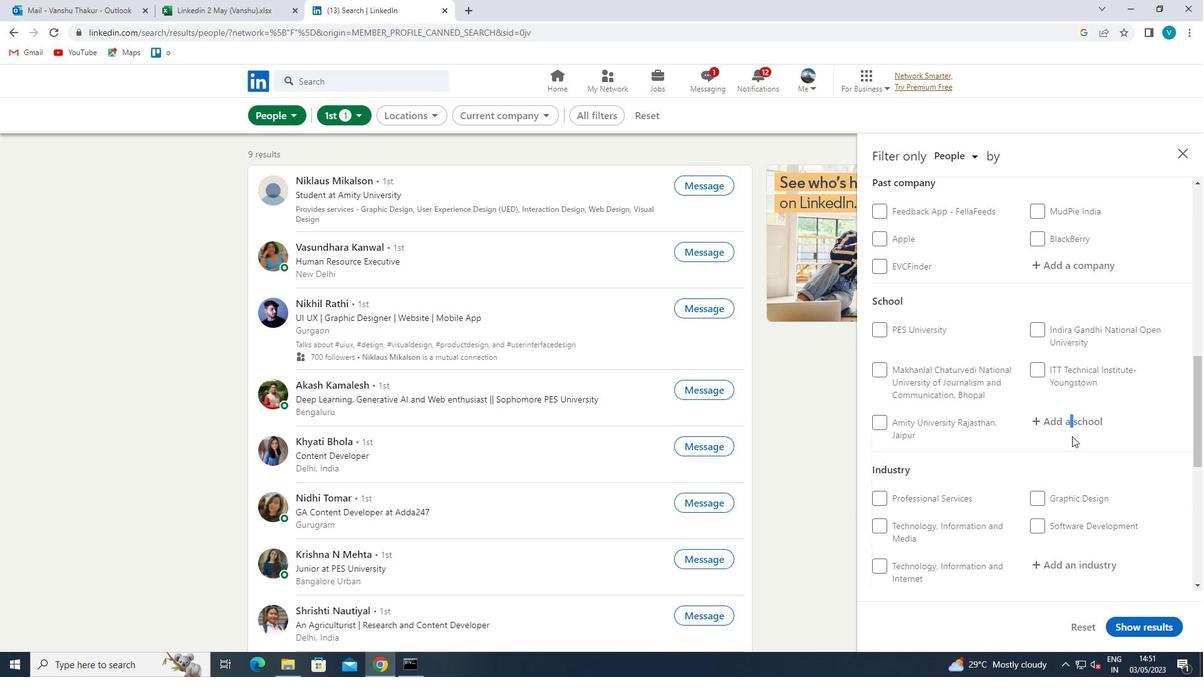 
Action: Key pressed <Key.shift>CHENNAI<Key.space>
Screenshot: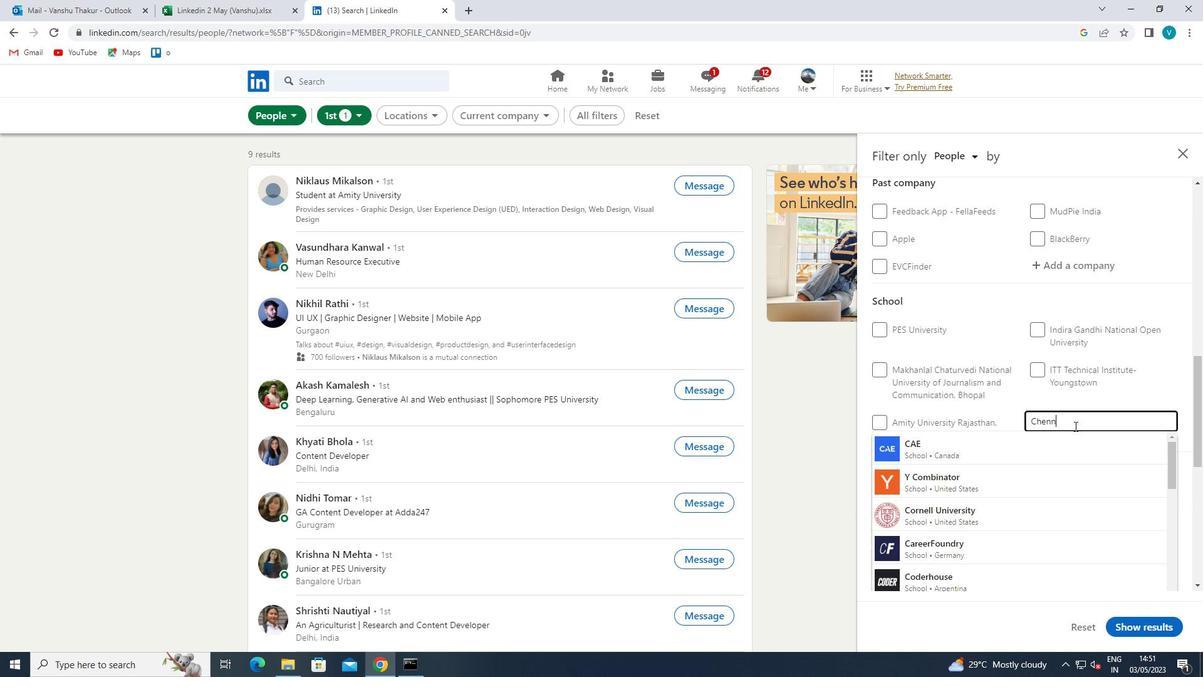 
Action: Mouse moved to (1043, 482)
Screenshot: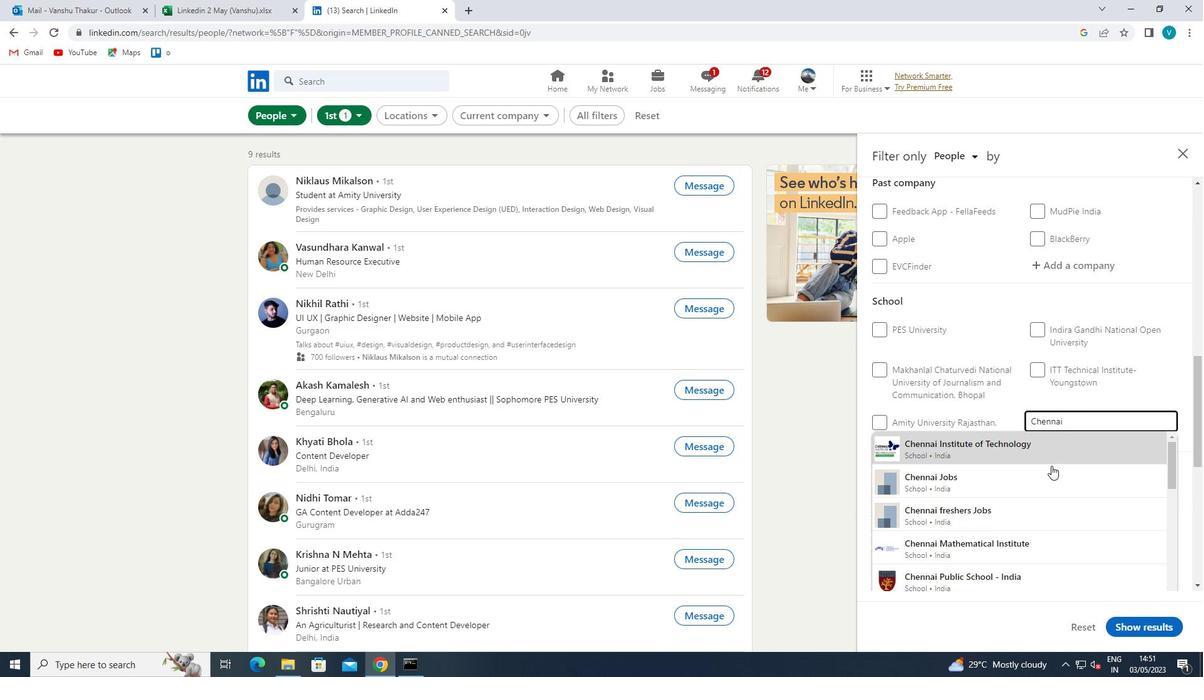 
Action: Key pressed <Key.shift>JOBS<Key.space>AND<Key.space>
Screenshot: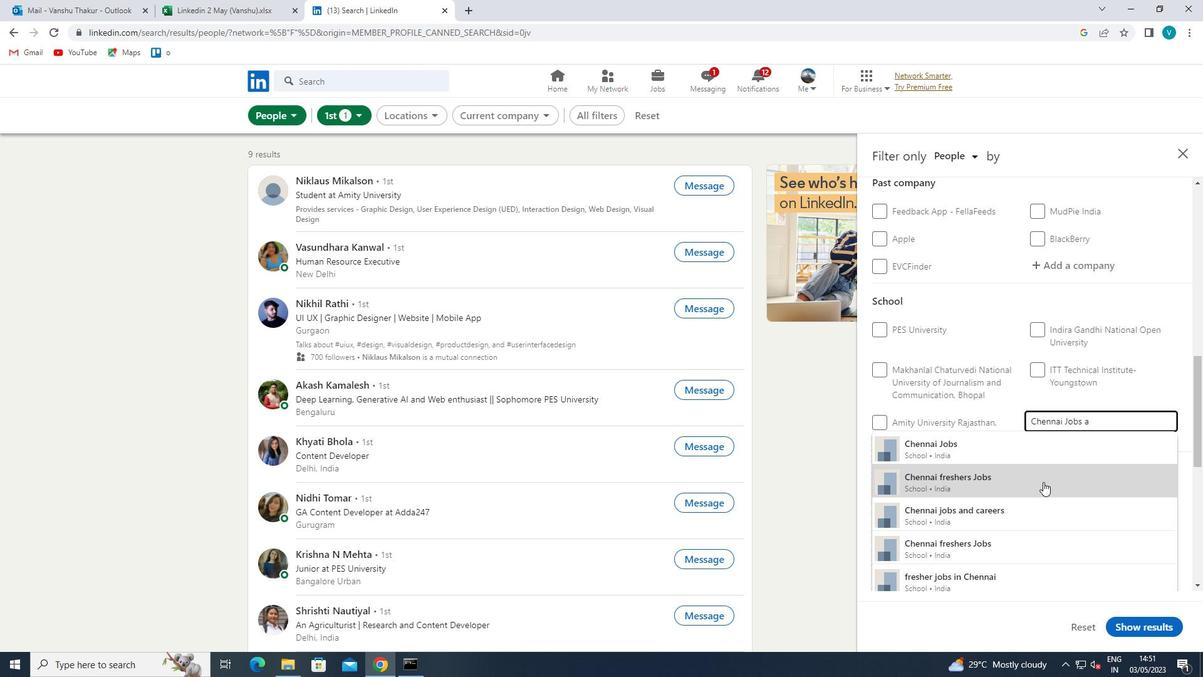
Action: Mouse moved to (1023, 504)
Screenshot: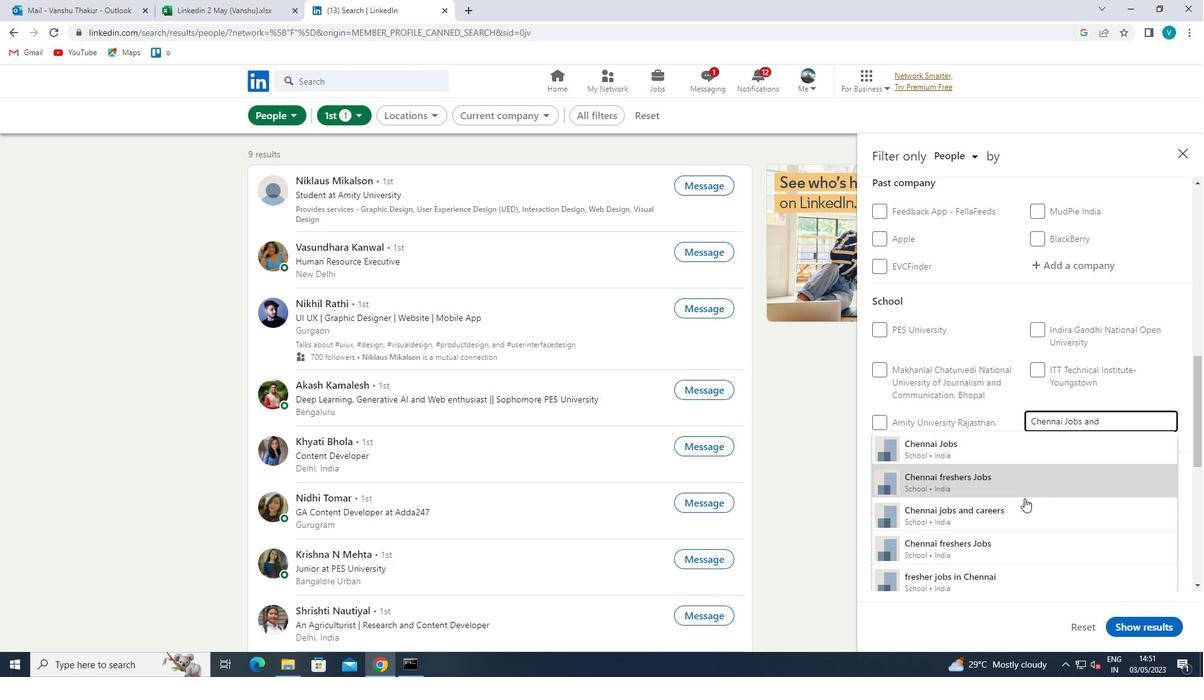
Action: Mouse pressed left at (1023, 504)
Screenshot: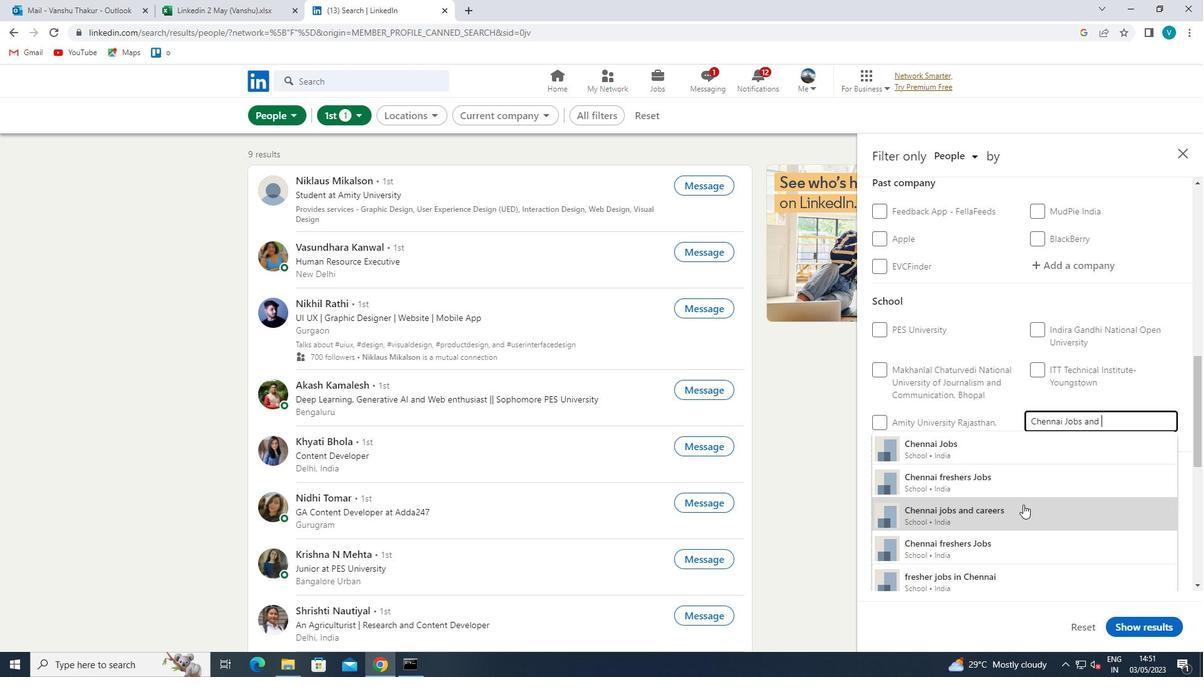 
Action: Mouse moved to (1044, 460)
Screenshot: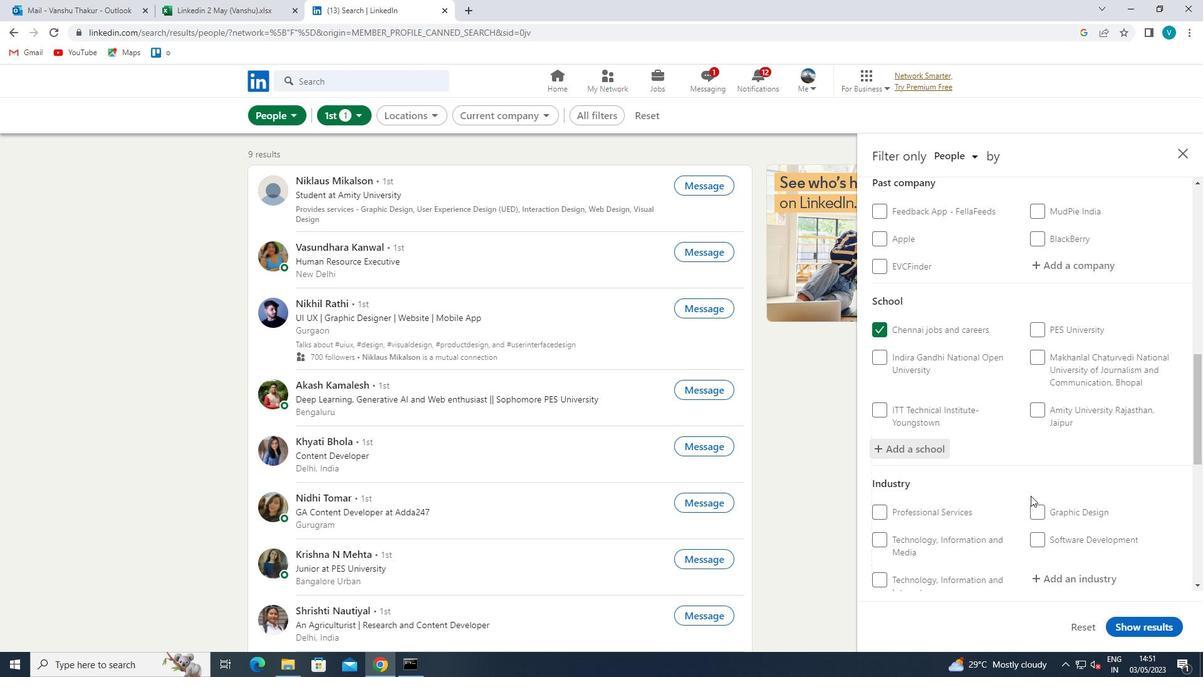 
Action: Mouse scrolled (1044, 460) with delta (0, 0)
Screenshot: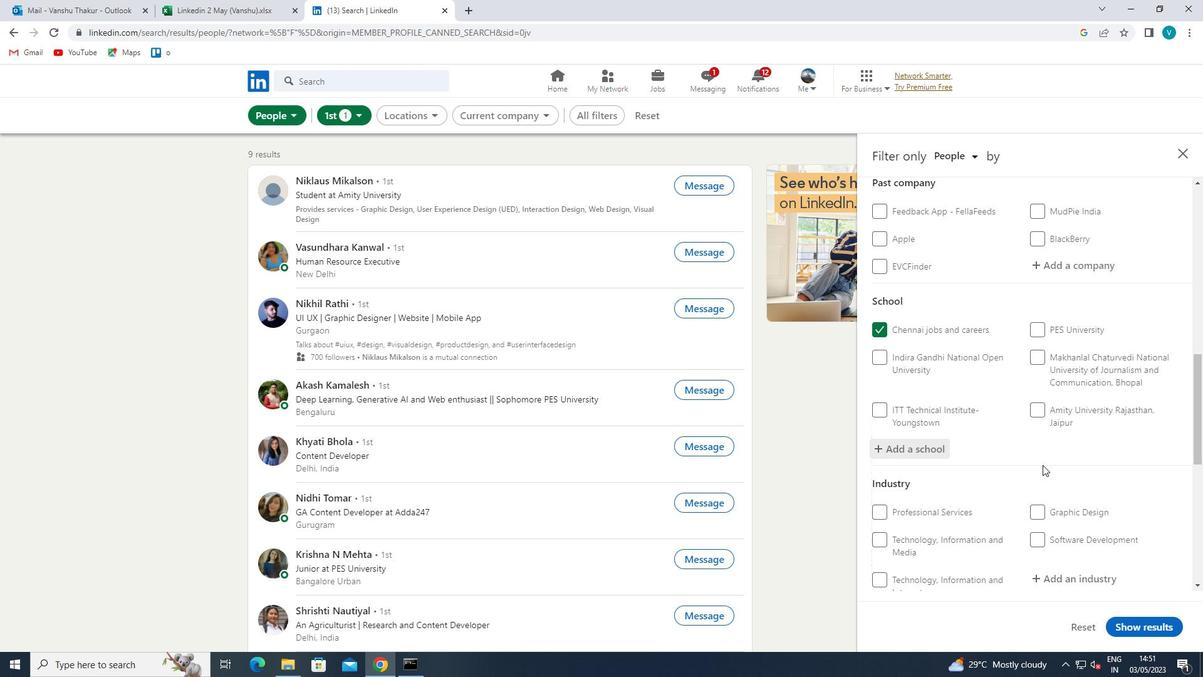 
Action: Mouse scrolled (1044, 460) with delta (0, 0)
Screenshot: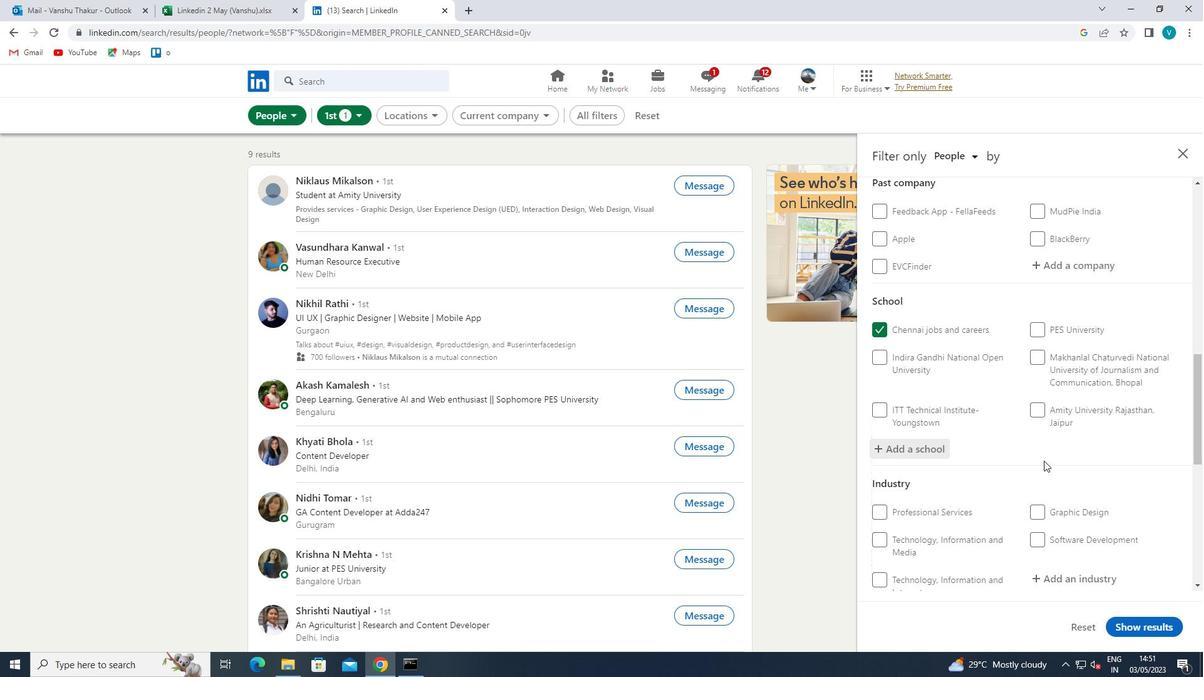 
Action: Mouse scrolled (1044, 460) with delta (0, 0)
Screenshot: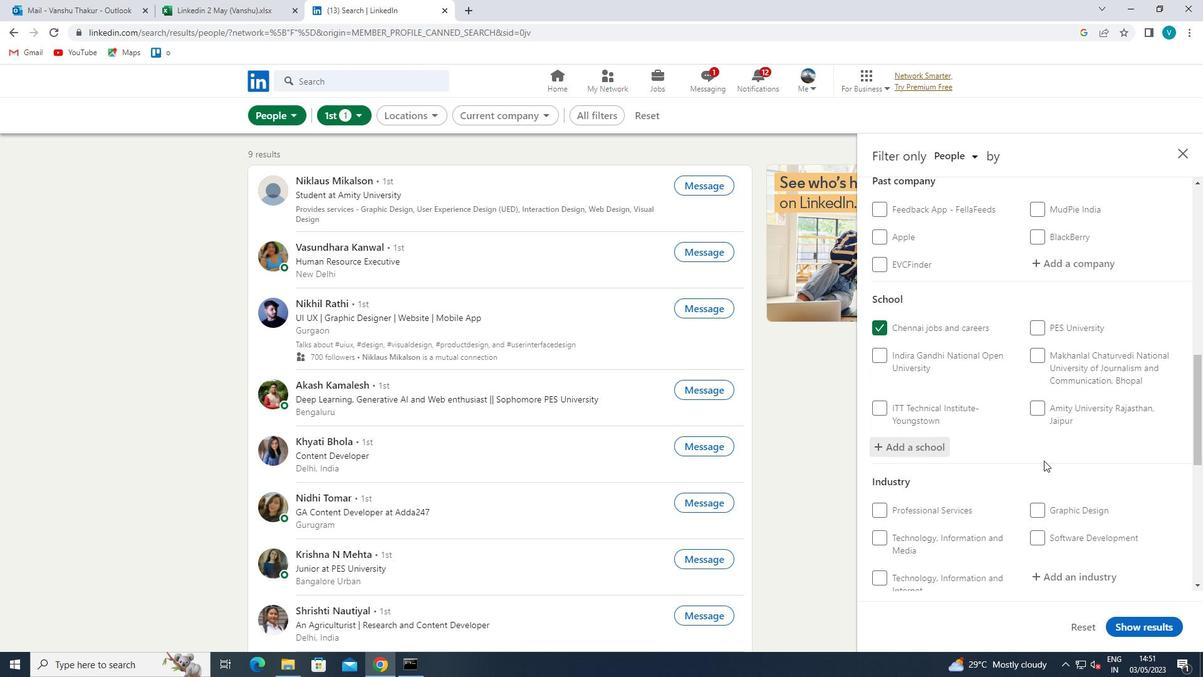 
Action: Mouse moved to (1061, 392)
Screenshot: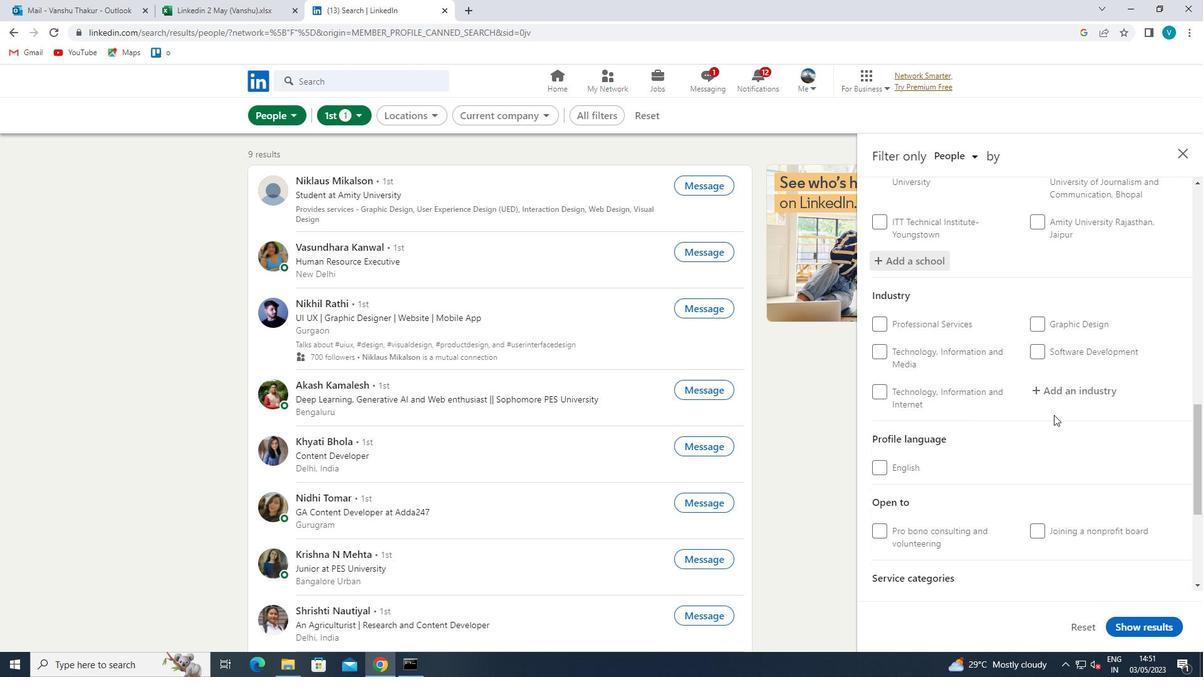 
Action: Mouse pressed left at (1061, 392)
Screenshot: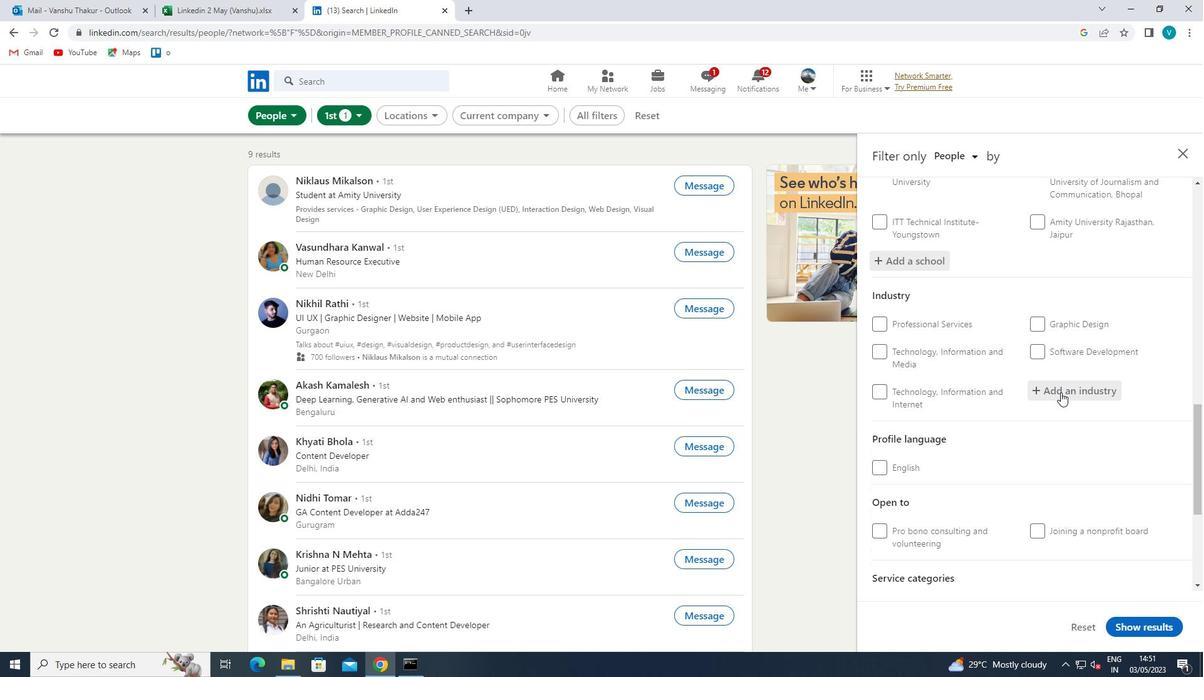 
Action: Key pressed <Key.shift>ENVIRONMENTAL<Key.space><Key.shift>SERVICES
Screenshot: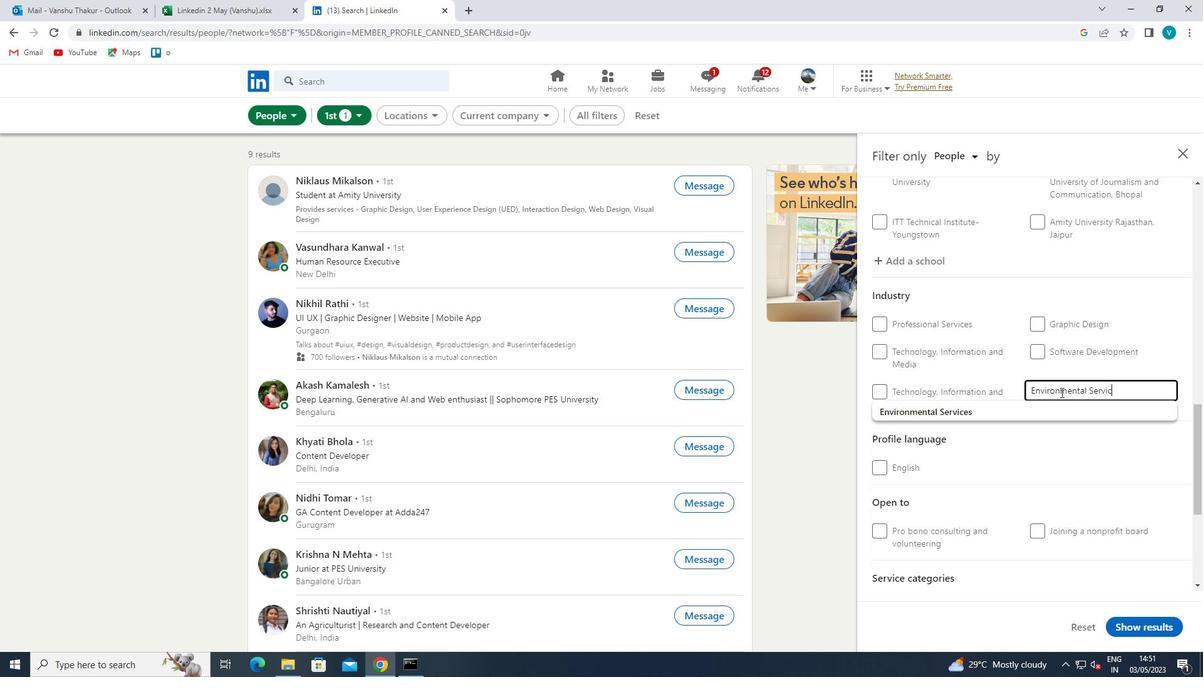 
Action: Mouse moved to (1044, 403)
Screenshot: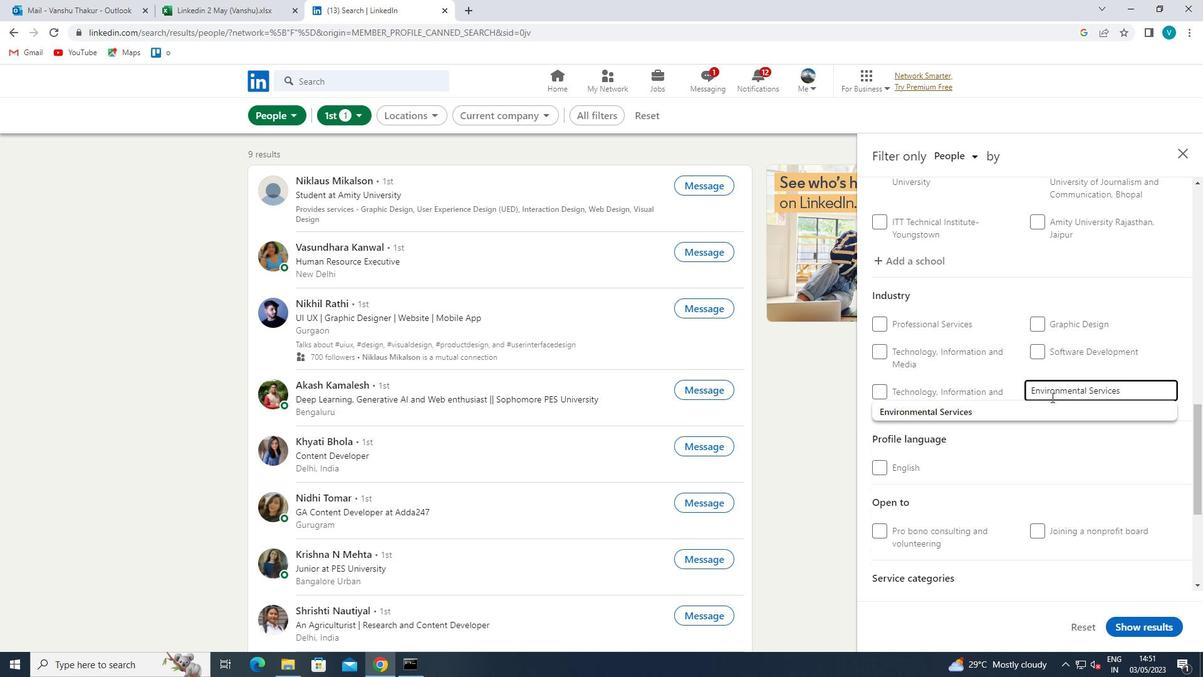 
Action: Mouse pressed left at (1044, 403)
Screenshot: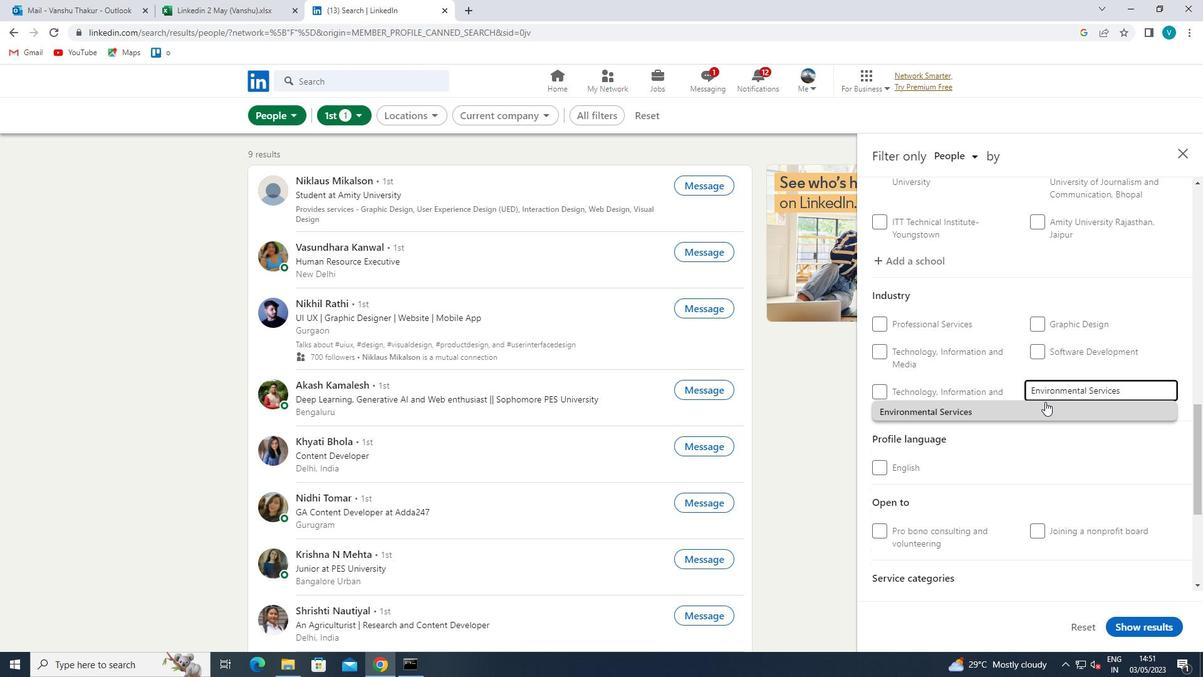 
Action: Mouse scrolled (1044, 402) with delta (0, 0)
Screenshot: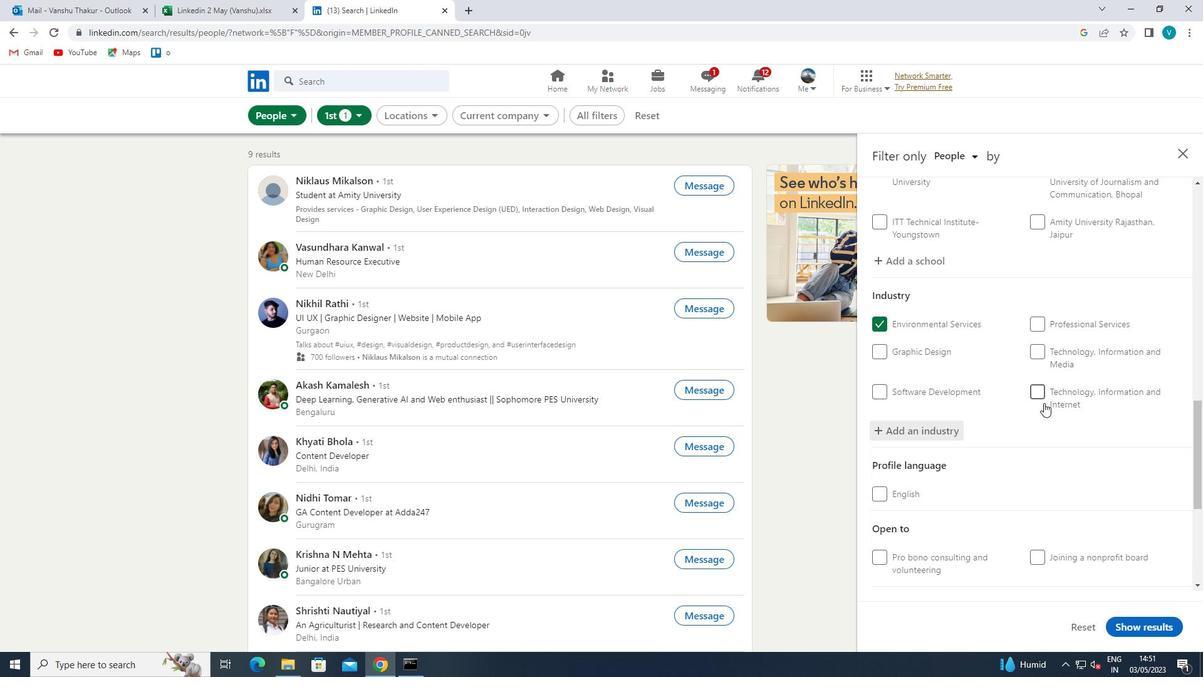 
Action: Mouse scrolled (1044, 402) with delta (0, 0)
Screenshot: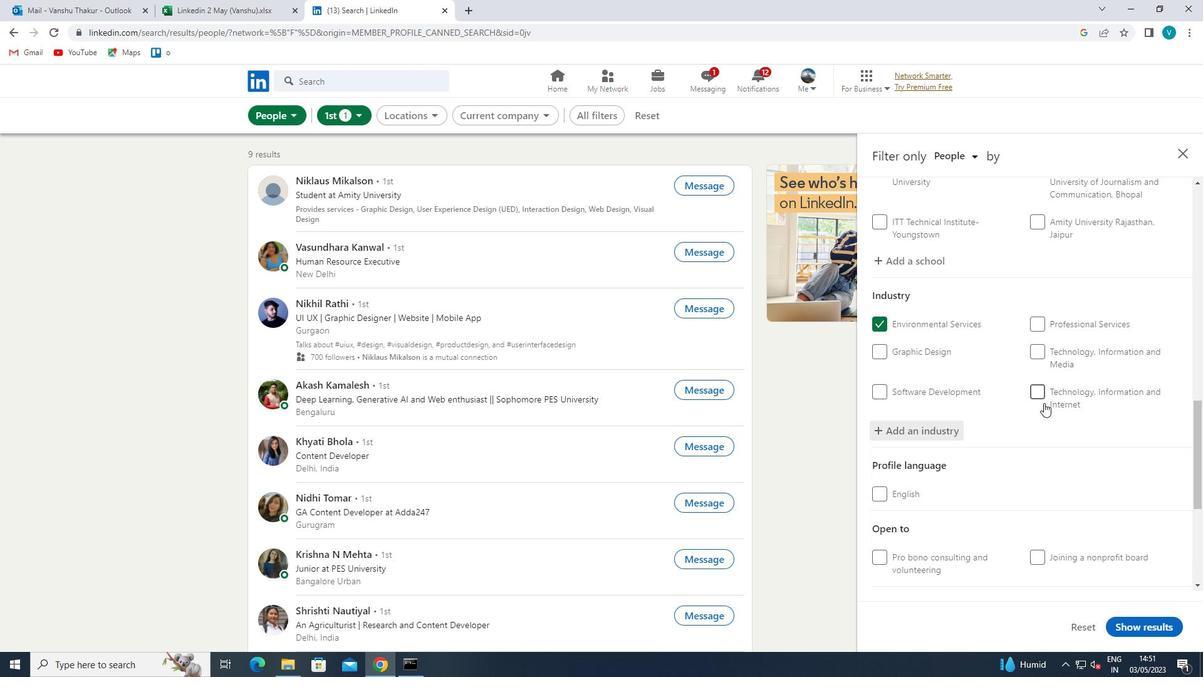 
Action: Mouse moved to (1043, 403)
Screenshot: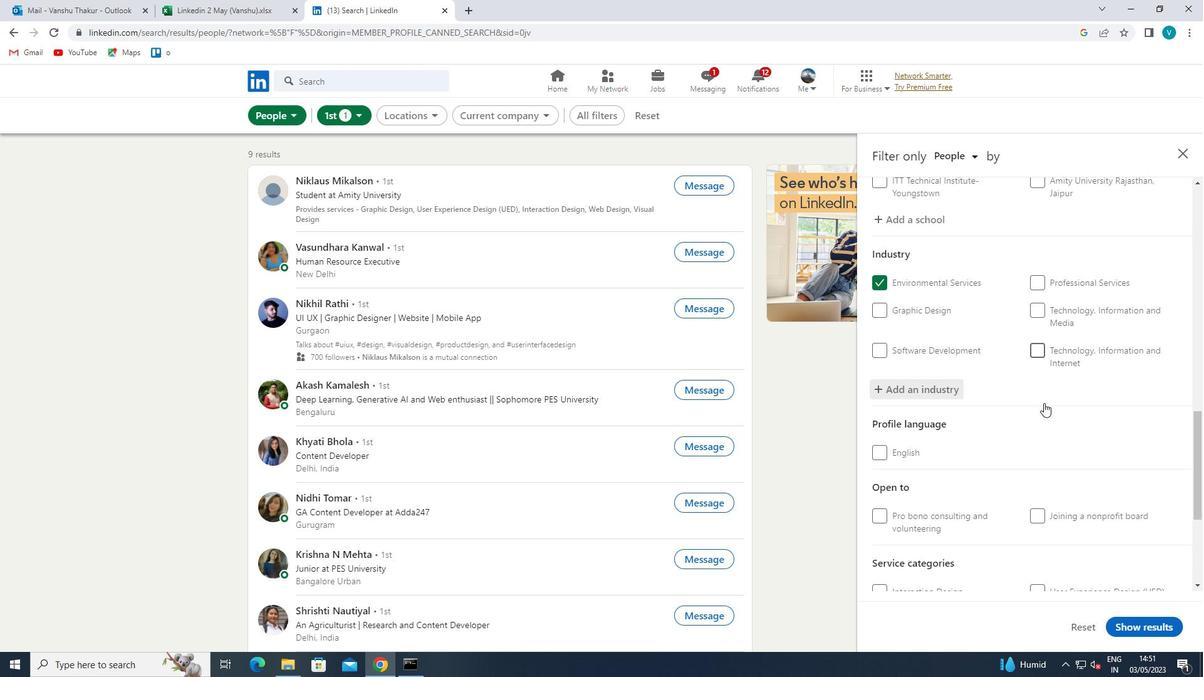 
Action: Mouse scrolled (1043, 403) with delta (0, 0)
Screenshot: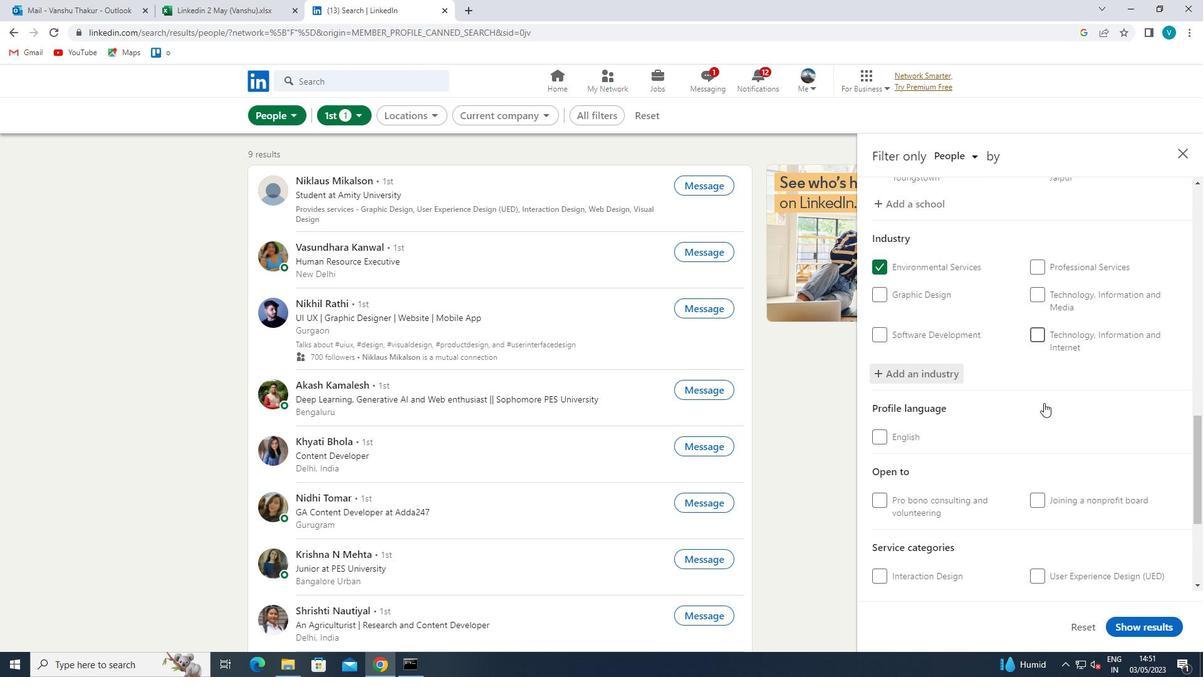 
Action: Mouse moved to (1043, 403)
Screenshot: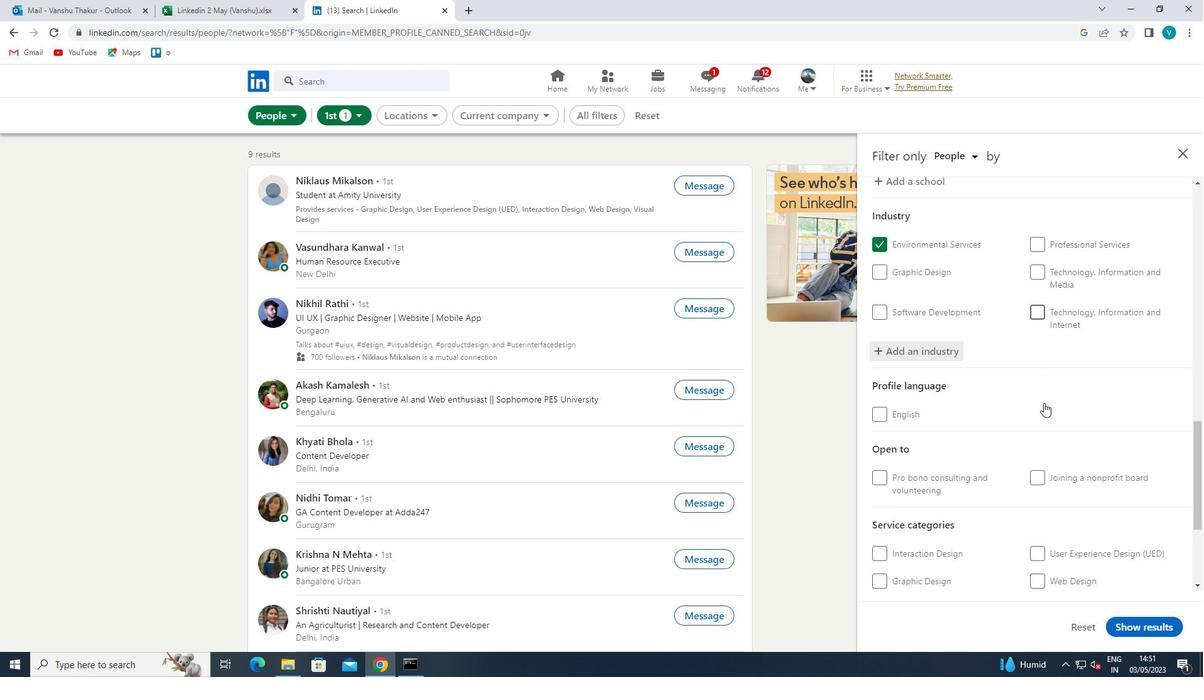 
Action: Mouse scrolled (1043, 403) with delta (0, 0)
Screenshot: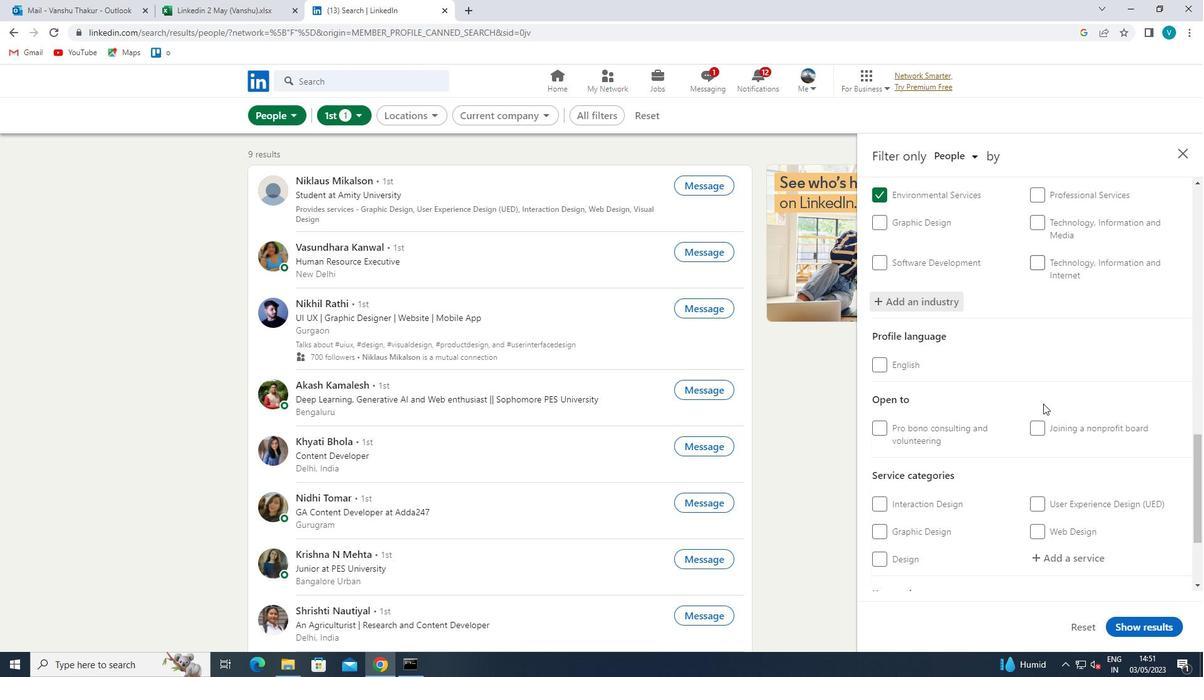 
Action: Mouse moved to (1063, 436)
Screenshot: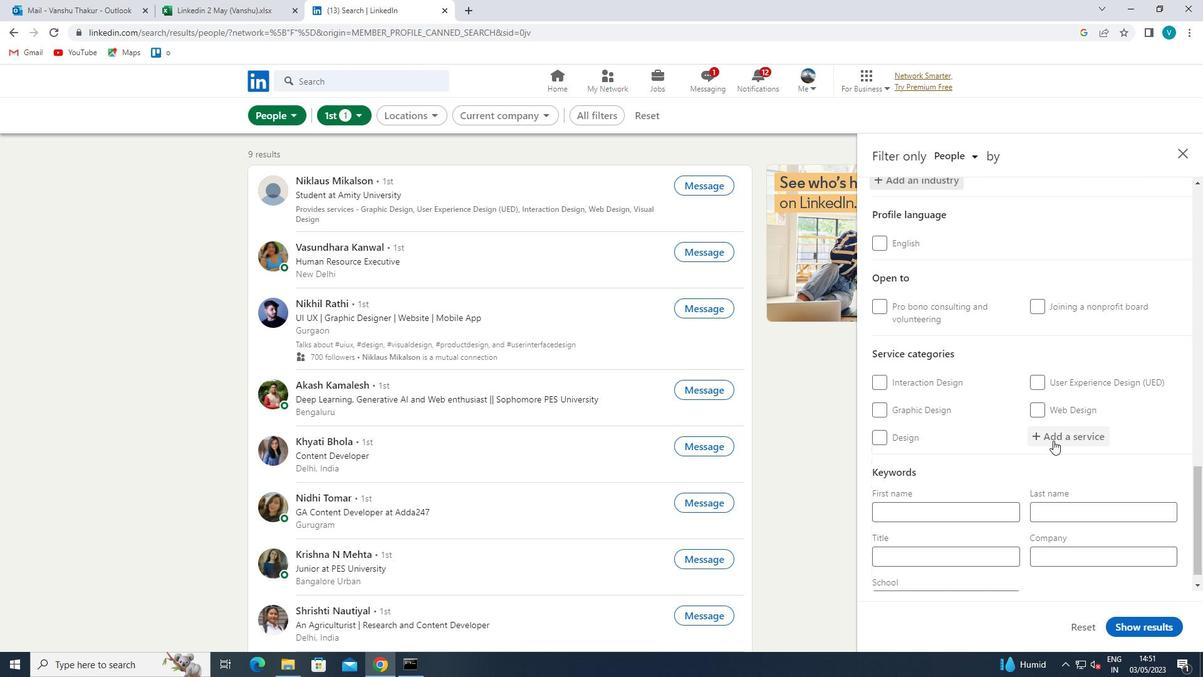 
Action: Mouse pressed left at (1063, 436)
Screenshot: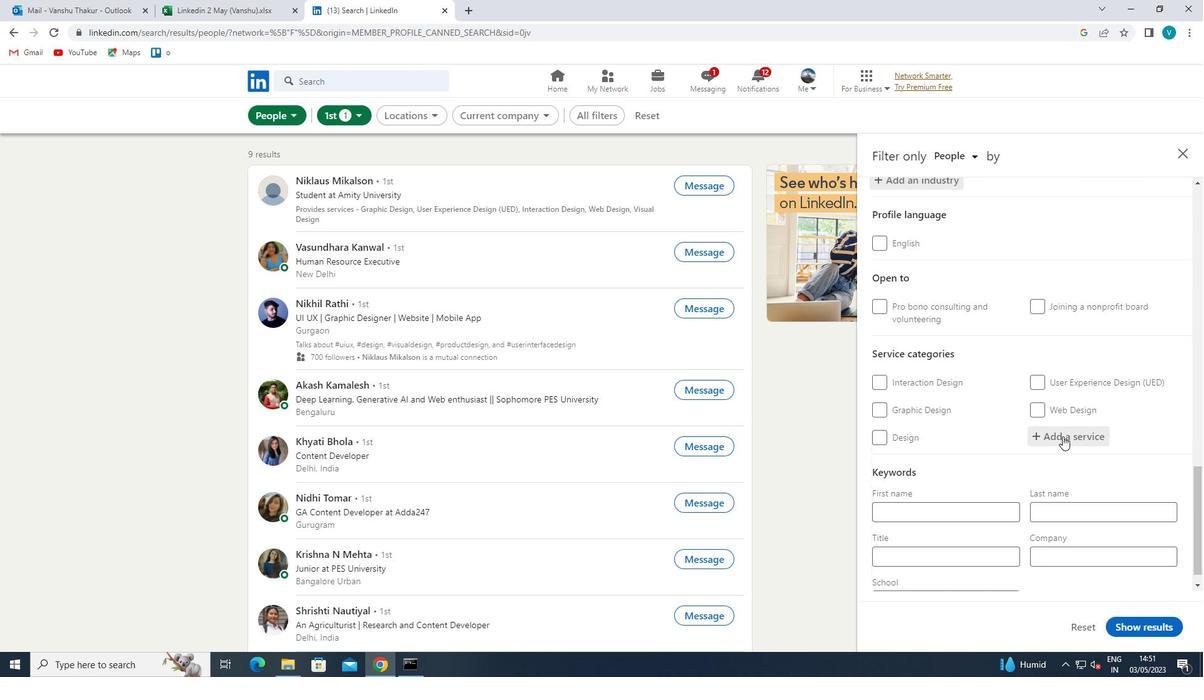 
Action: Key pressed <Key.shift>BUDGETING
Screenshot: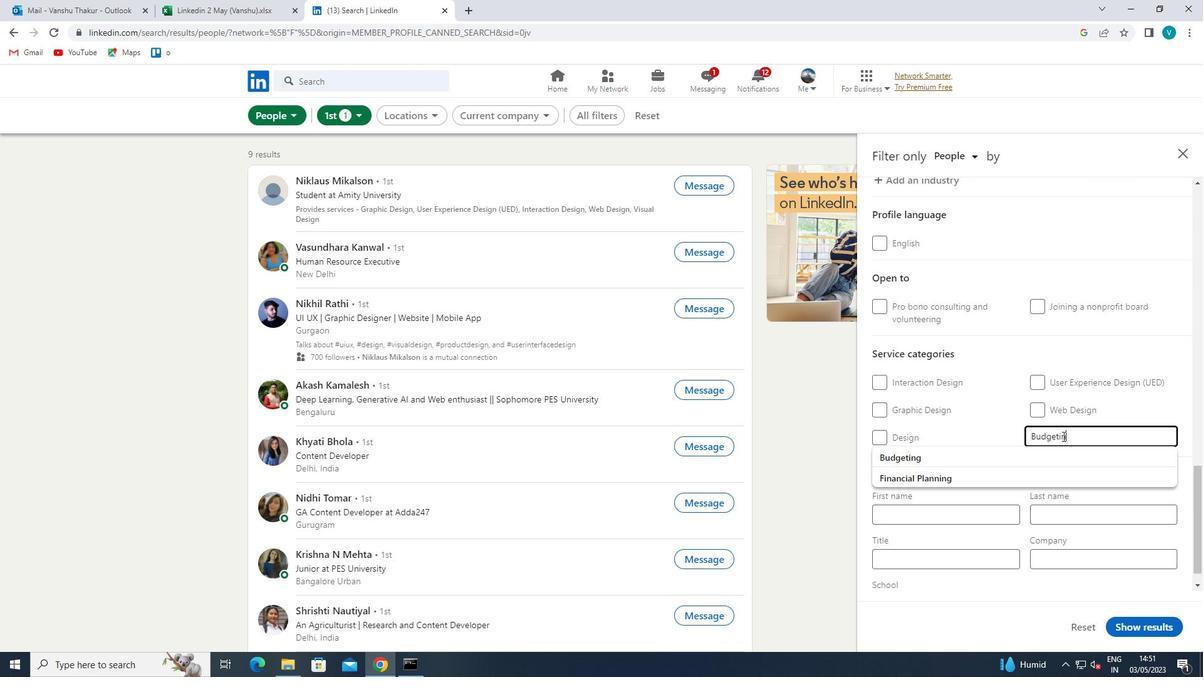 
Action: Mouse moved to (1036, 451)
Screenshot: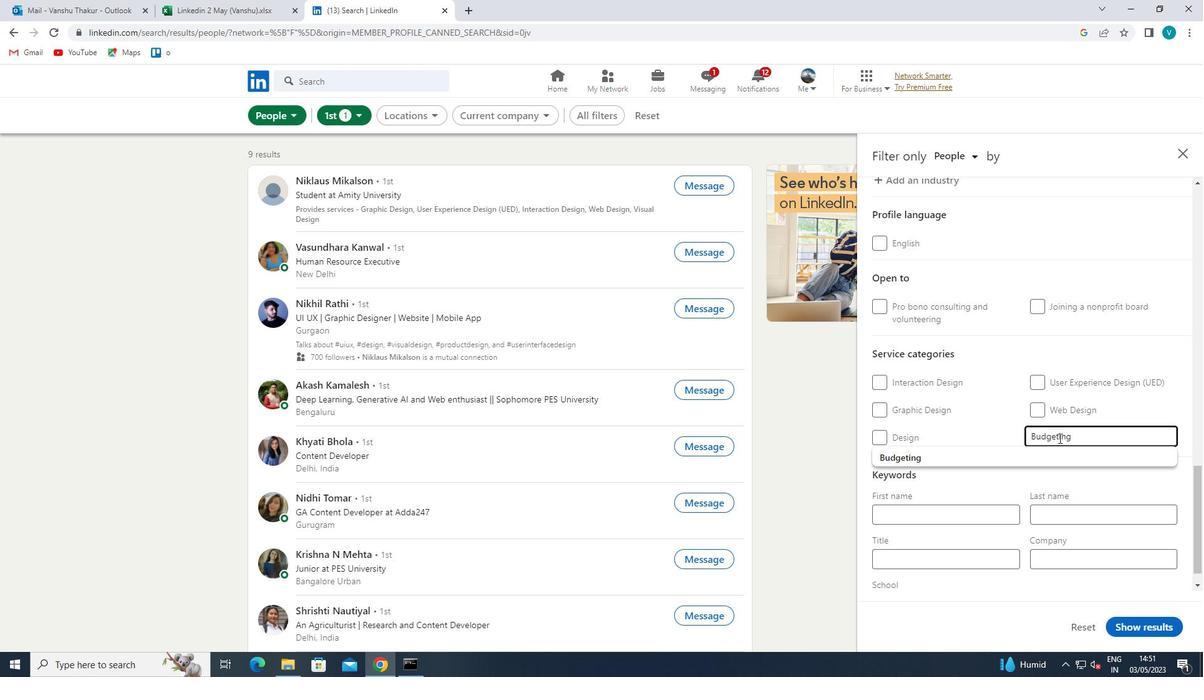 
Action: Mouse pressed left at (1036, 451)
Screenshot: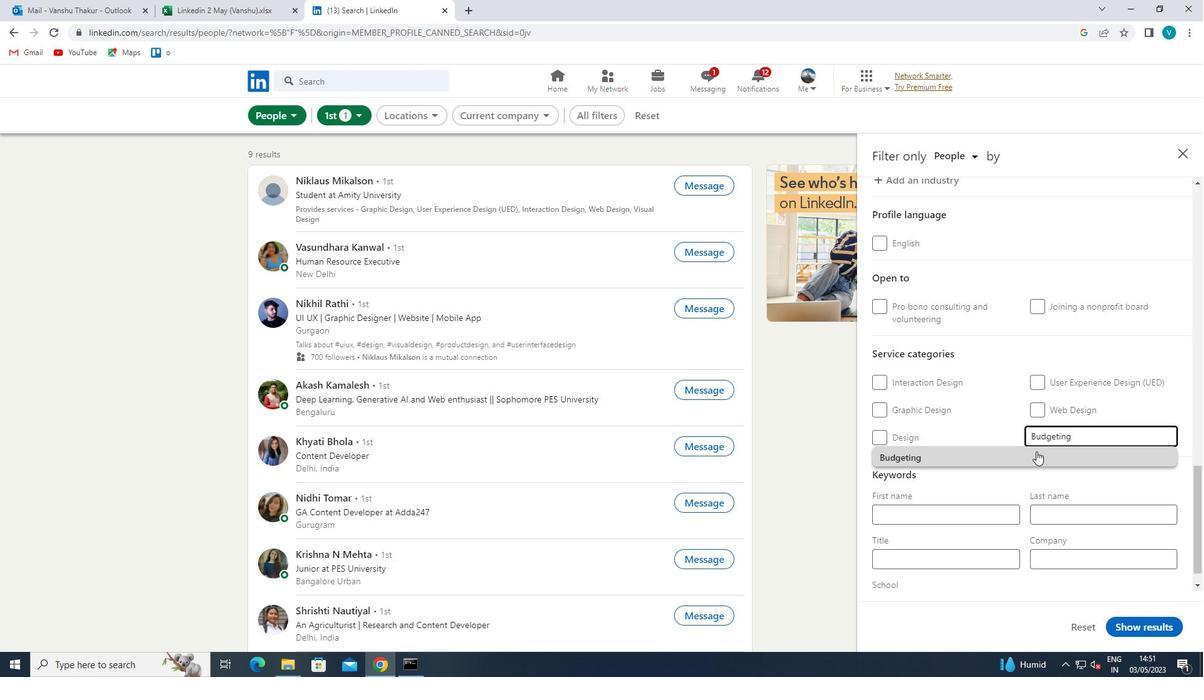 
Action: Mouse scrolled (1036, 450) with delta (0, 0)
Screenshot: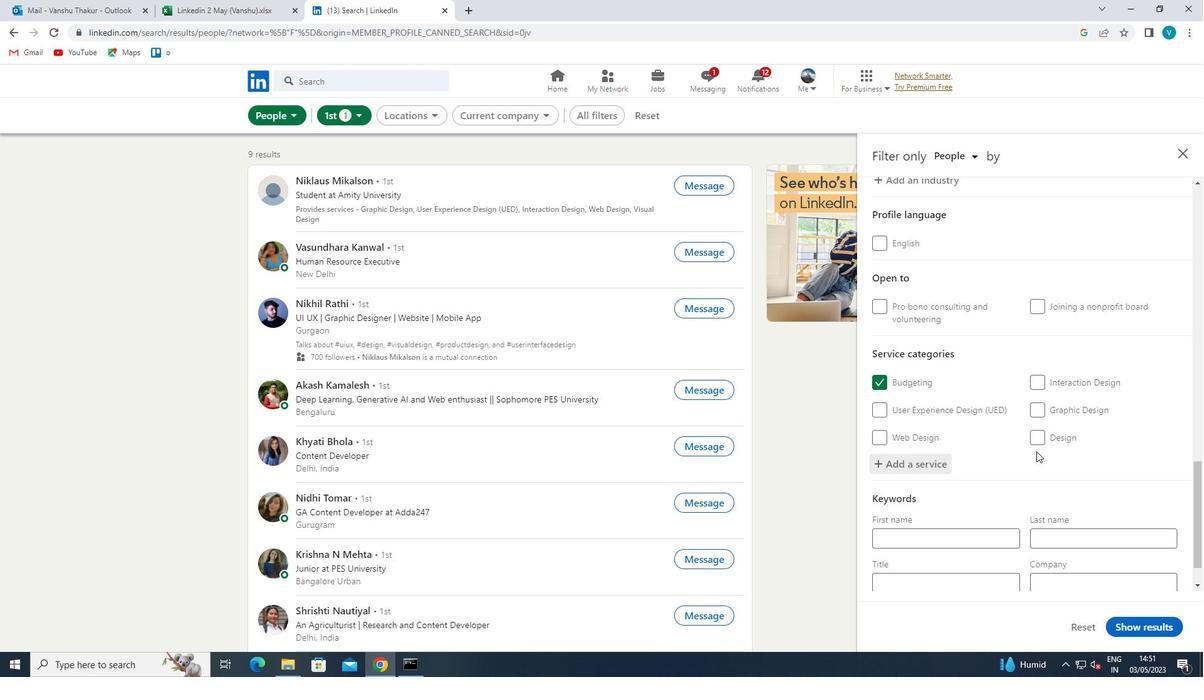 
Action: Mouse scrolled (1036, 450) with delta (0, 0)
Screenshot: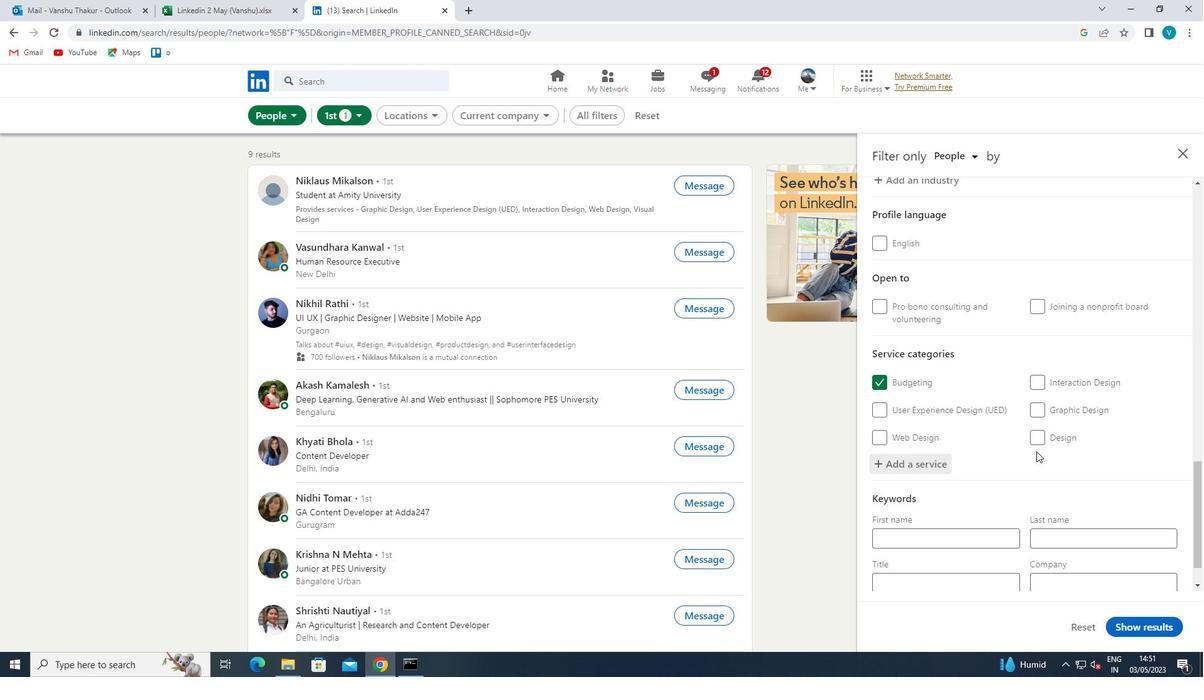 
Action: Mouse moved to (976, 527)
Screenshot: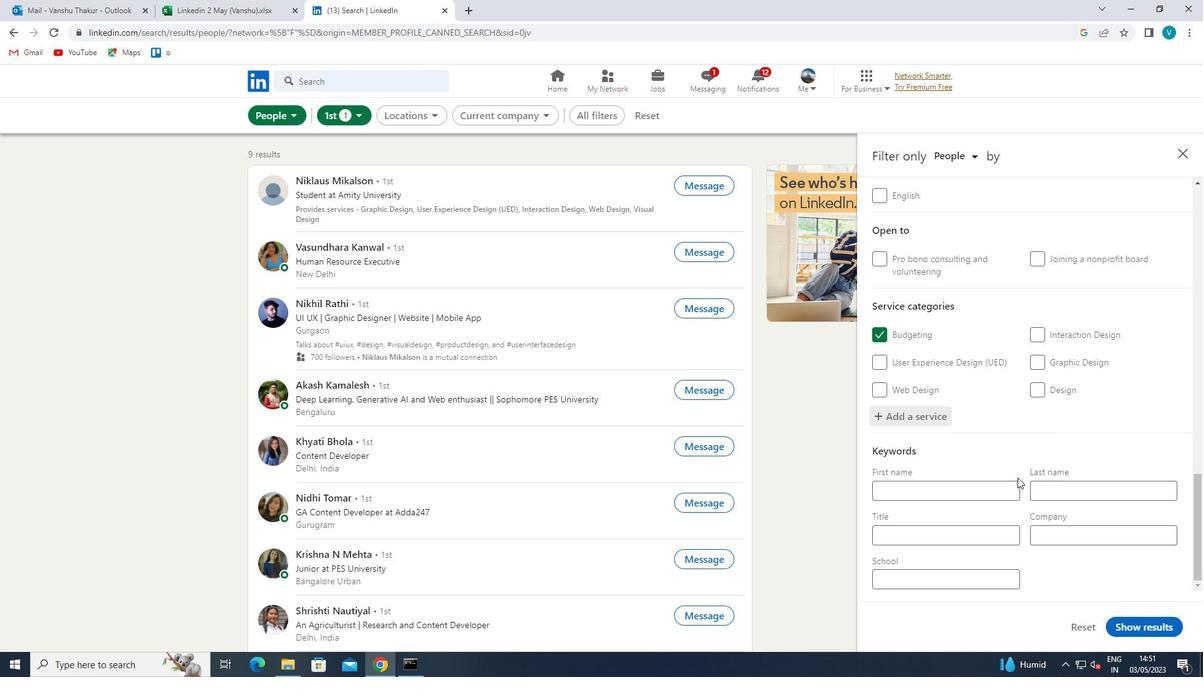 
Action: Mouse pressed left at (976, 527)
Screenshot: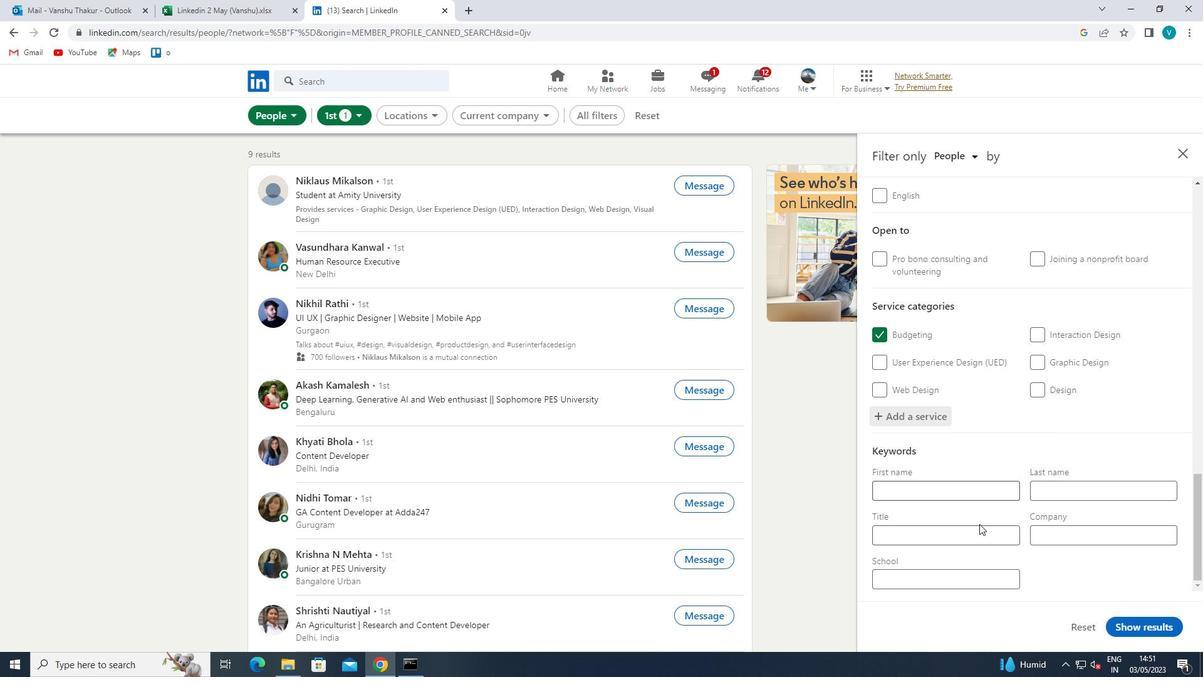 
Action: Key pressed <Key.shift>MARKETING<Key.space><Key.shift>SPECIALIST<Key.space>
Screenshot: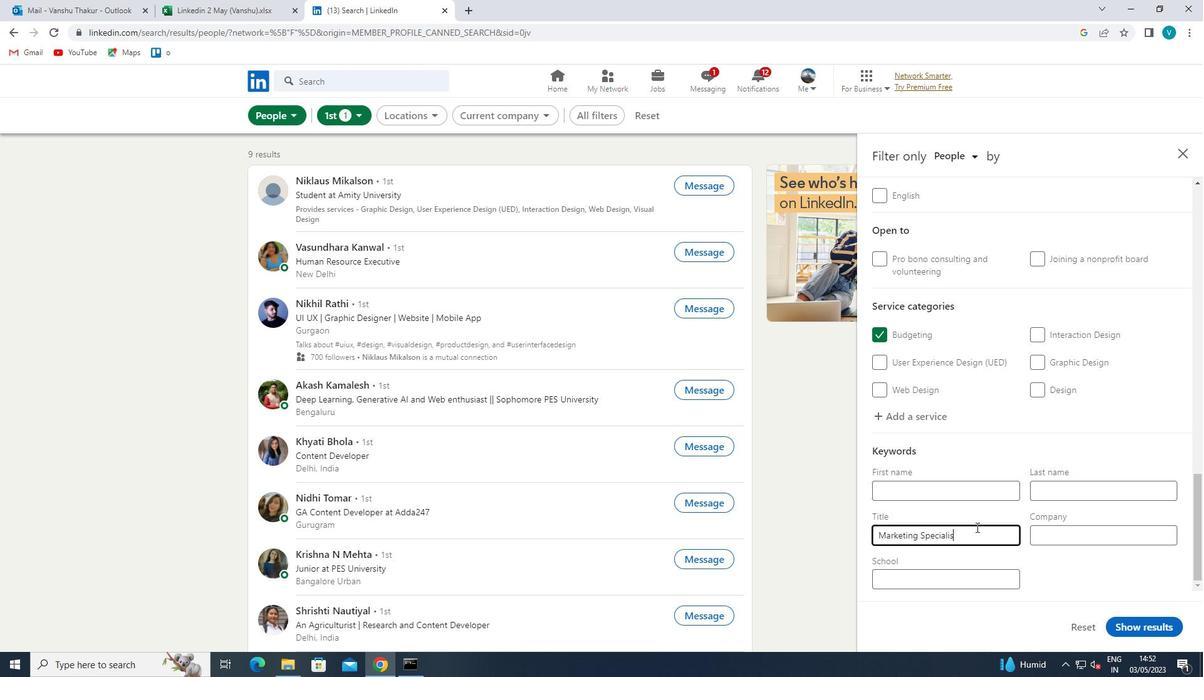 
Action: Mouse moved to (1131, 625)
Screenshot: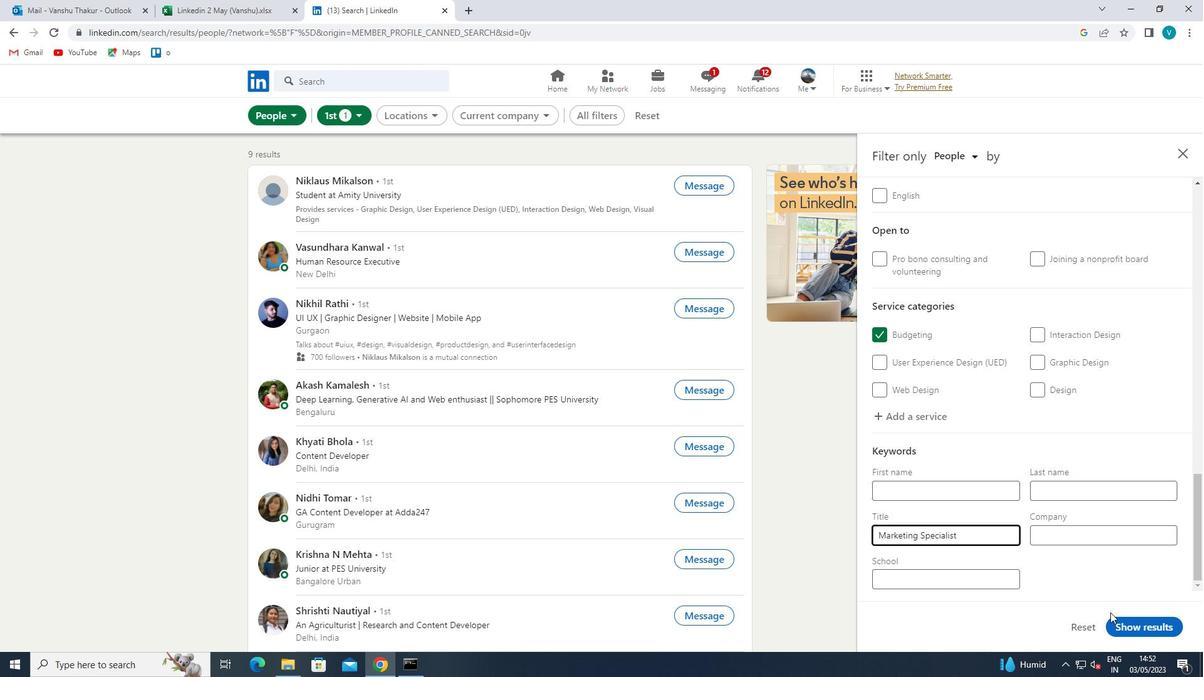 
Action: Mouse pressed left at (1131, 625)
Screenshot: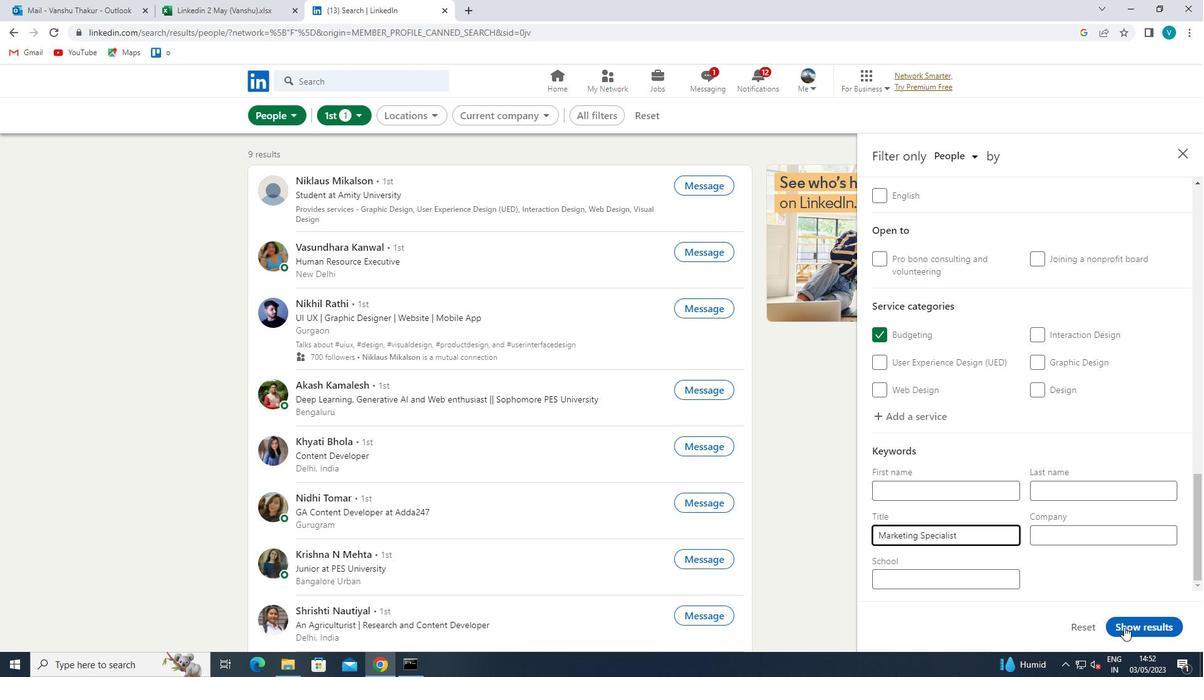 
